 Task: Create a rule when a start date more than 1  days from now is moved in a card by anyone except me.
Action: Mouse moved to (1388, 114)
Screenshot: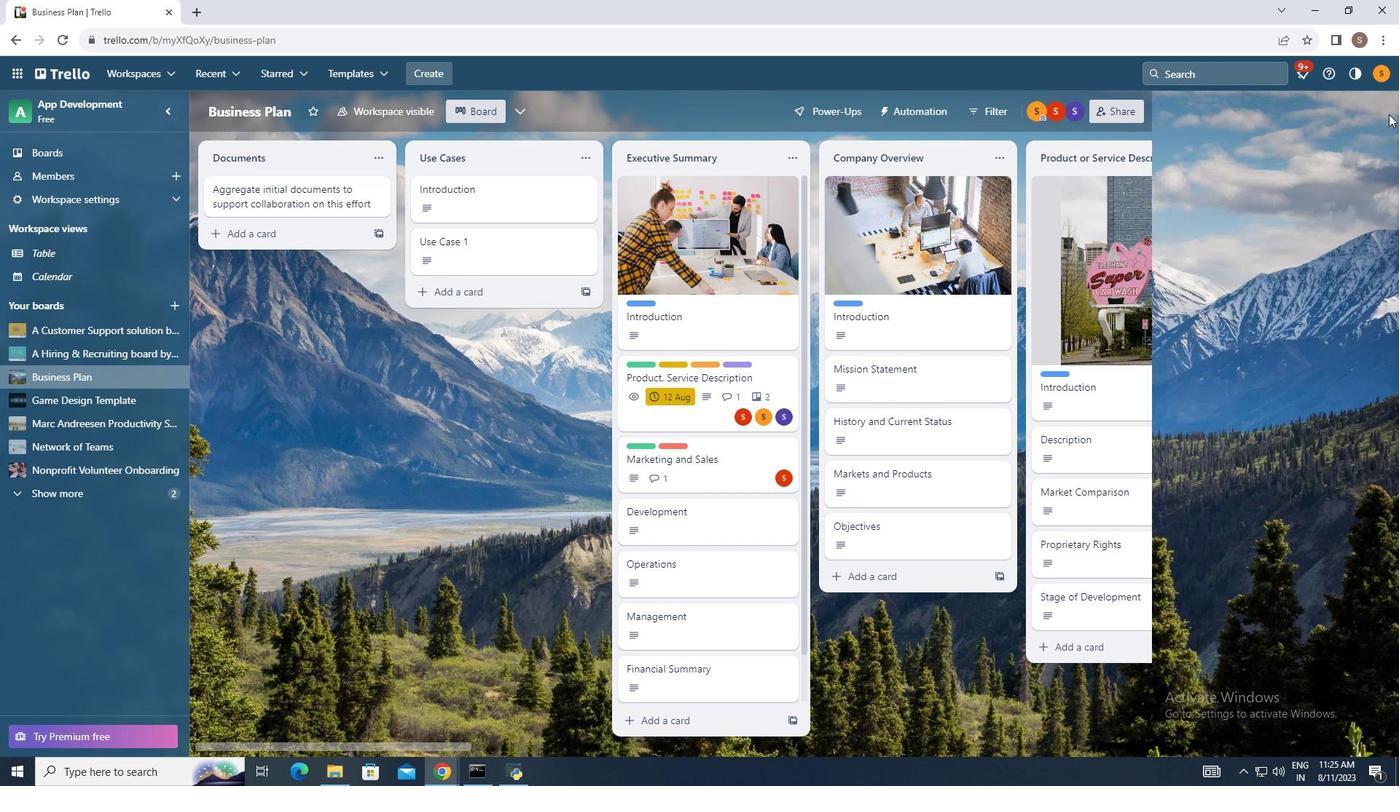 
Action: Mouse pressed left at (1388, 114)
Screenshot: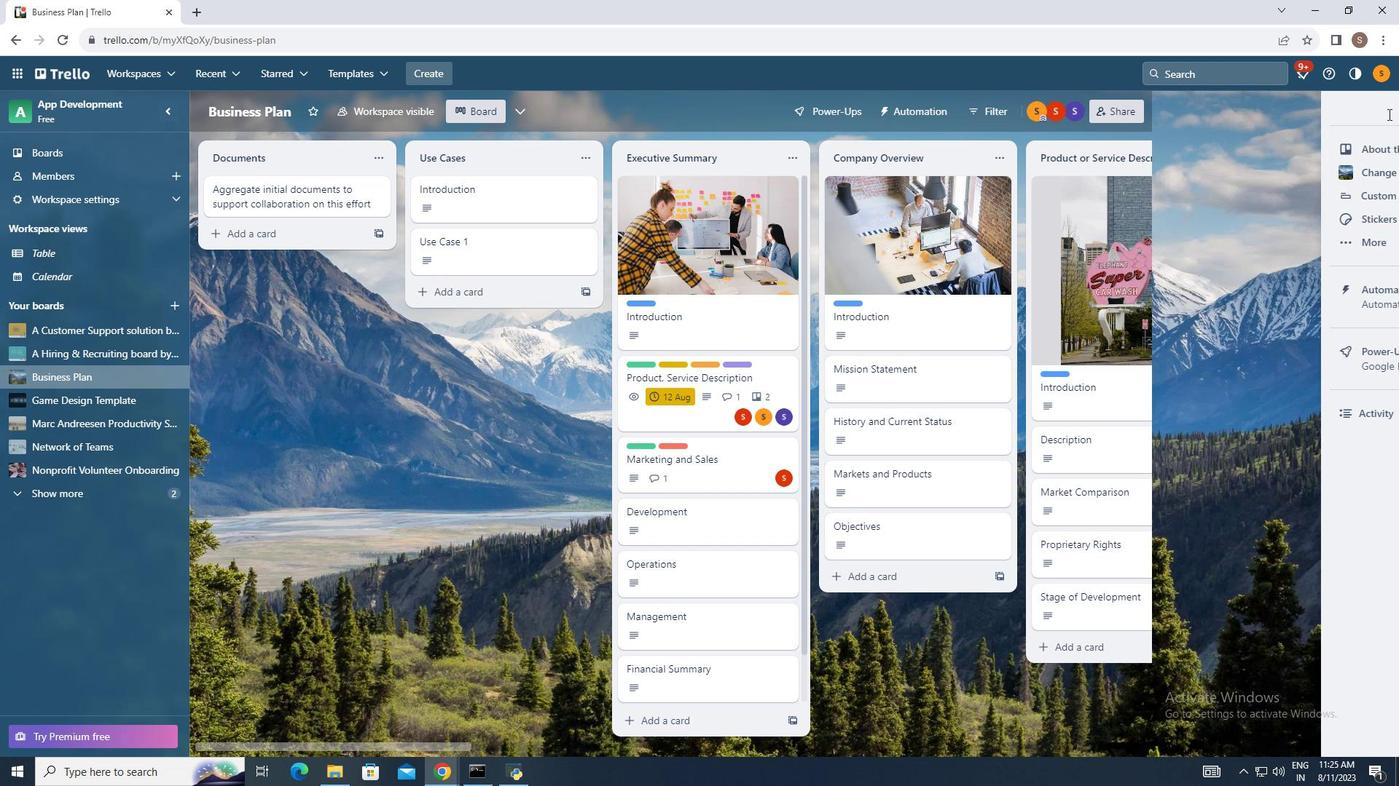 
Action: Mouse moved to (1271, 291)
Screenshot: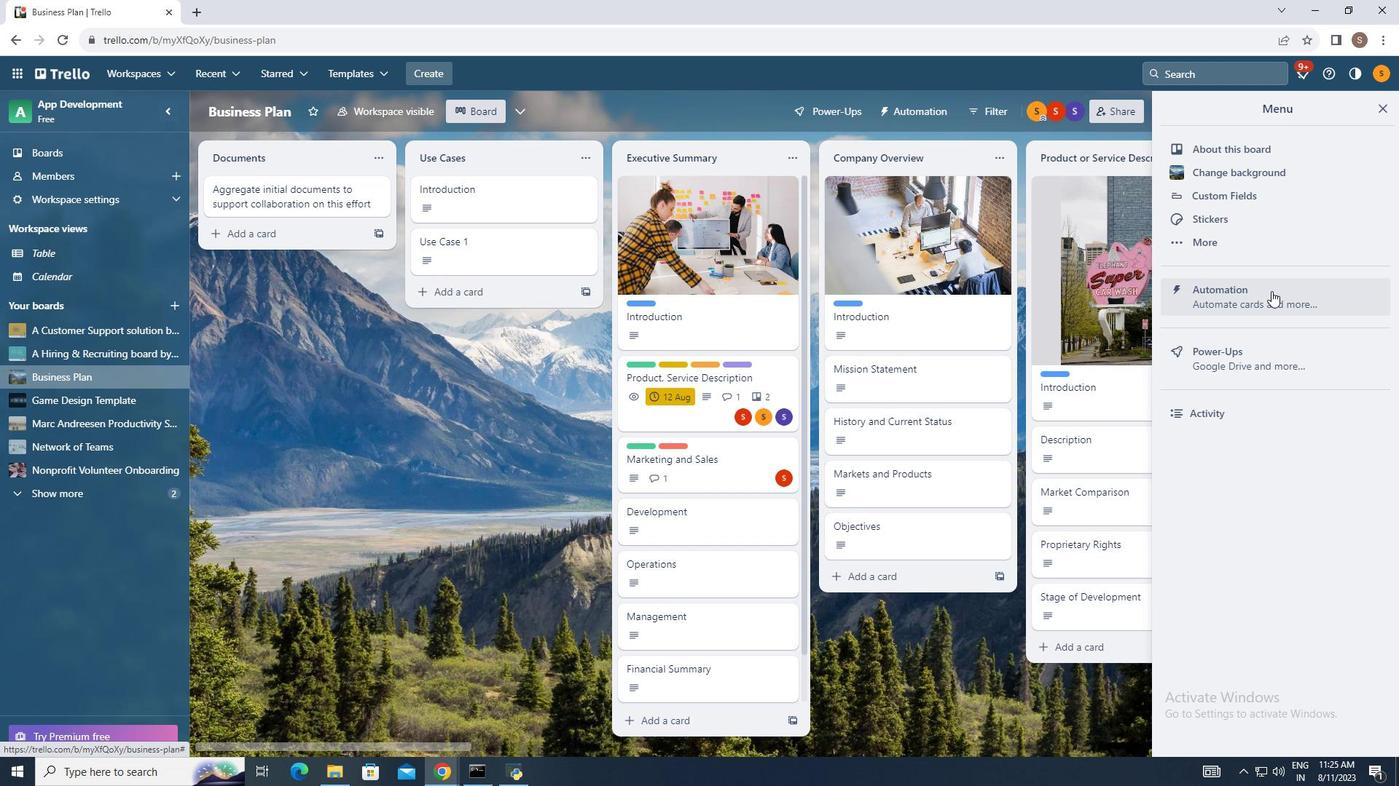 
Action: Mouse pressed left at (1271, 291)
Screenshot: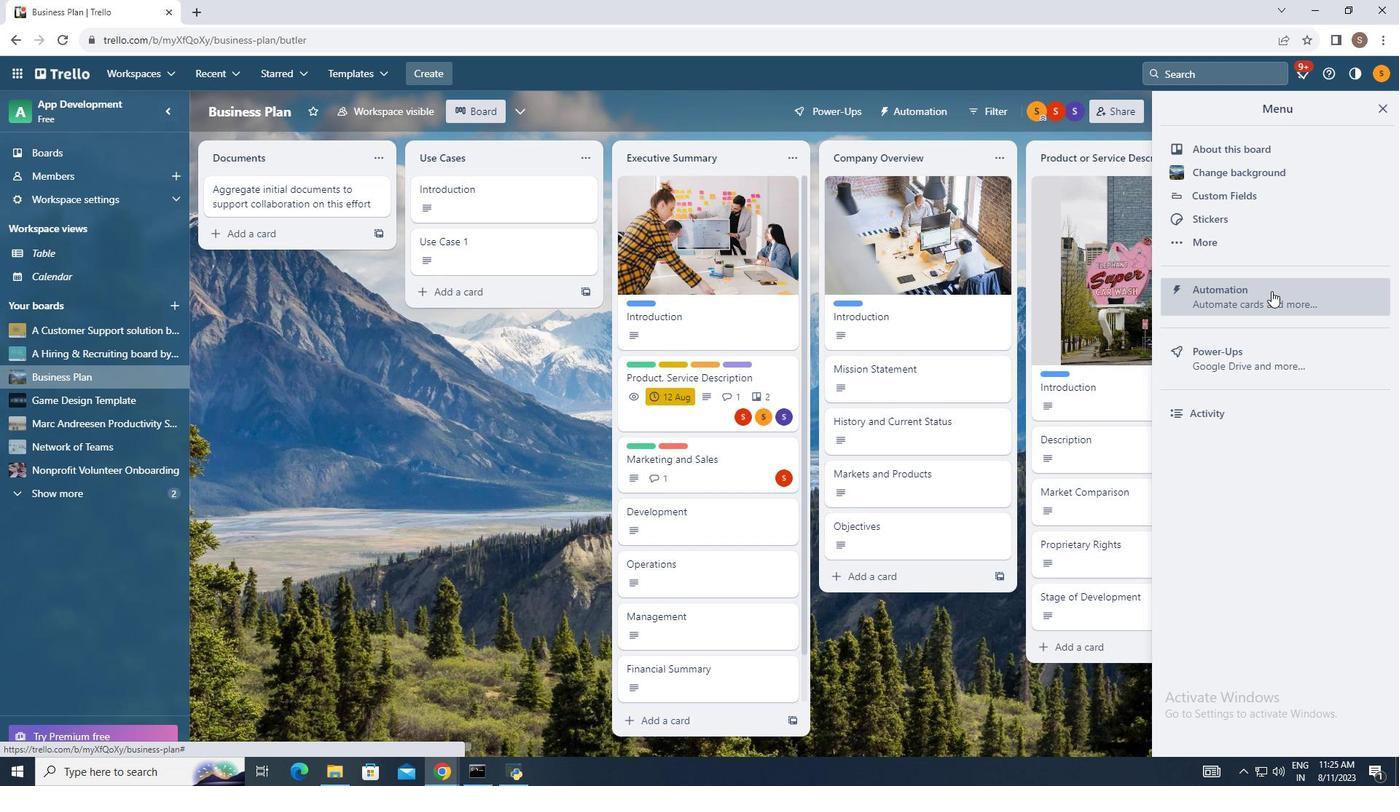 
Action: Mouse moved to (278, 237)
Screenshot: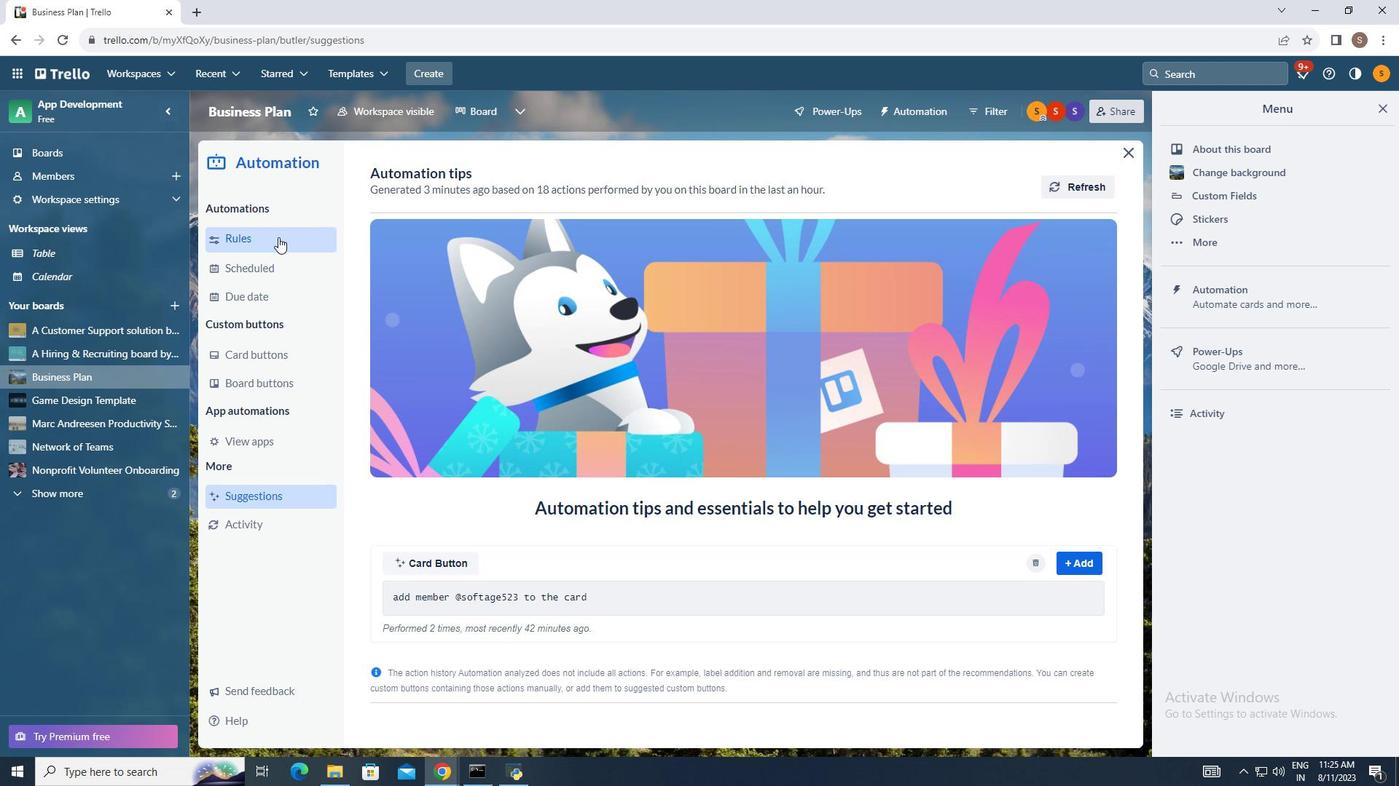 
Action: Mouse pressed left at (278, 237)
Screenshot: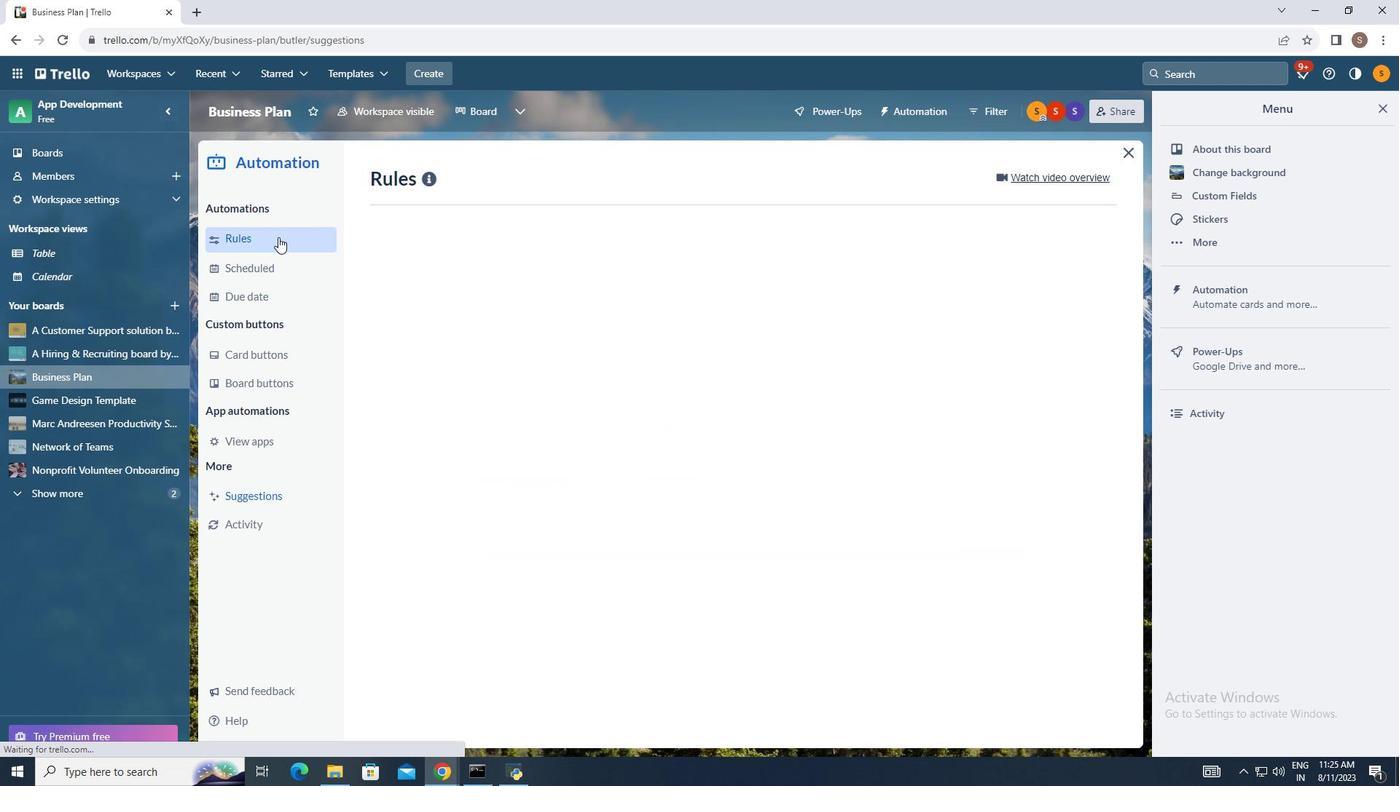 
Action: Mouse moved to (956, 182)
Screenshot: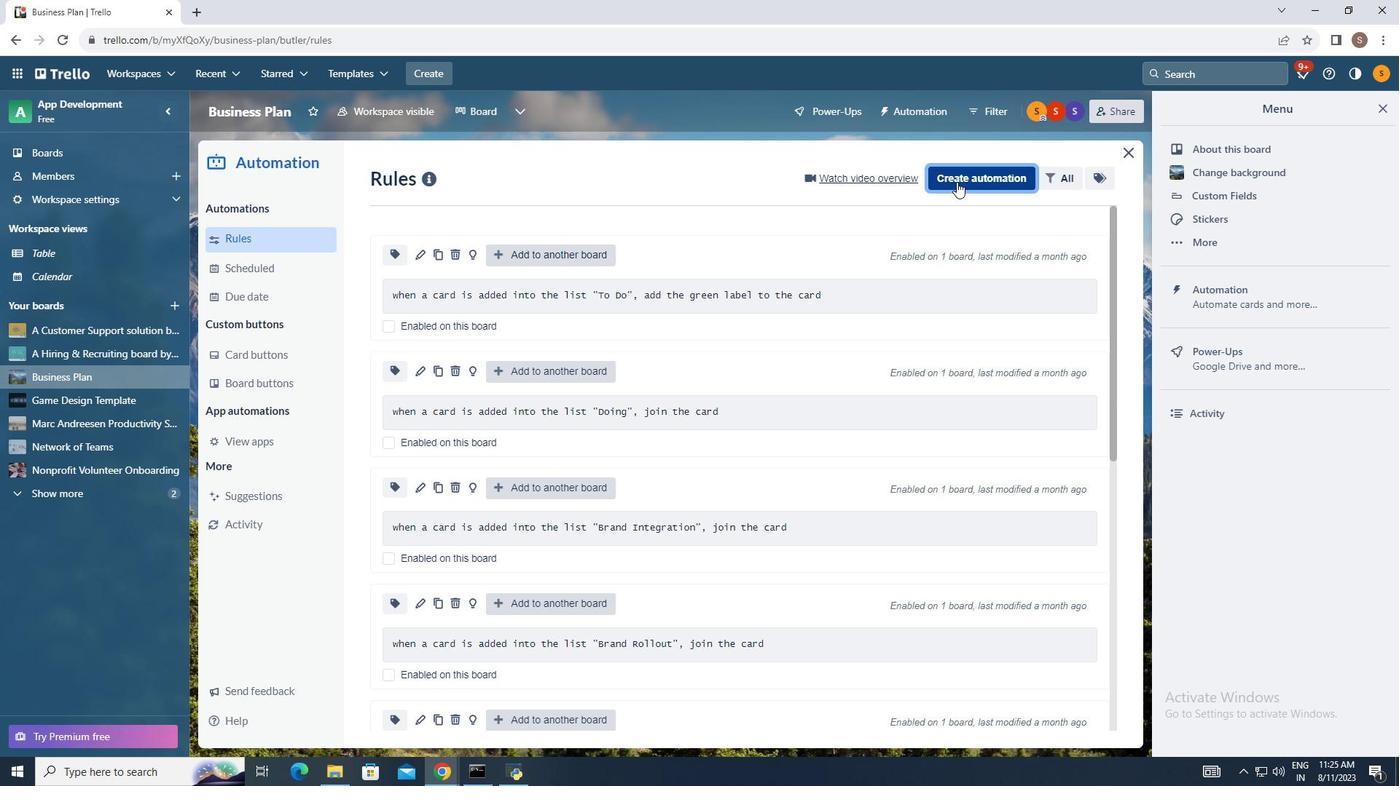 
Action: Mouse pressed left at (956, 182)
Screenshot: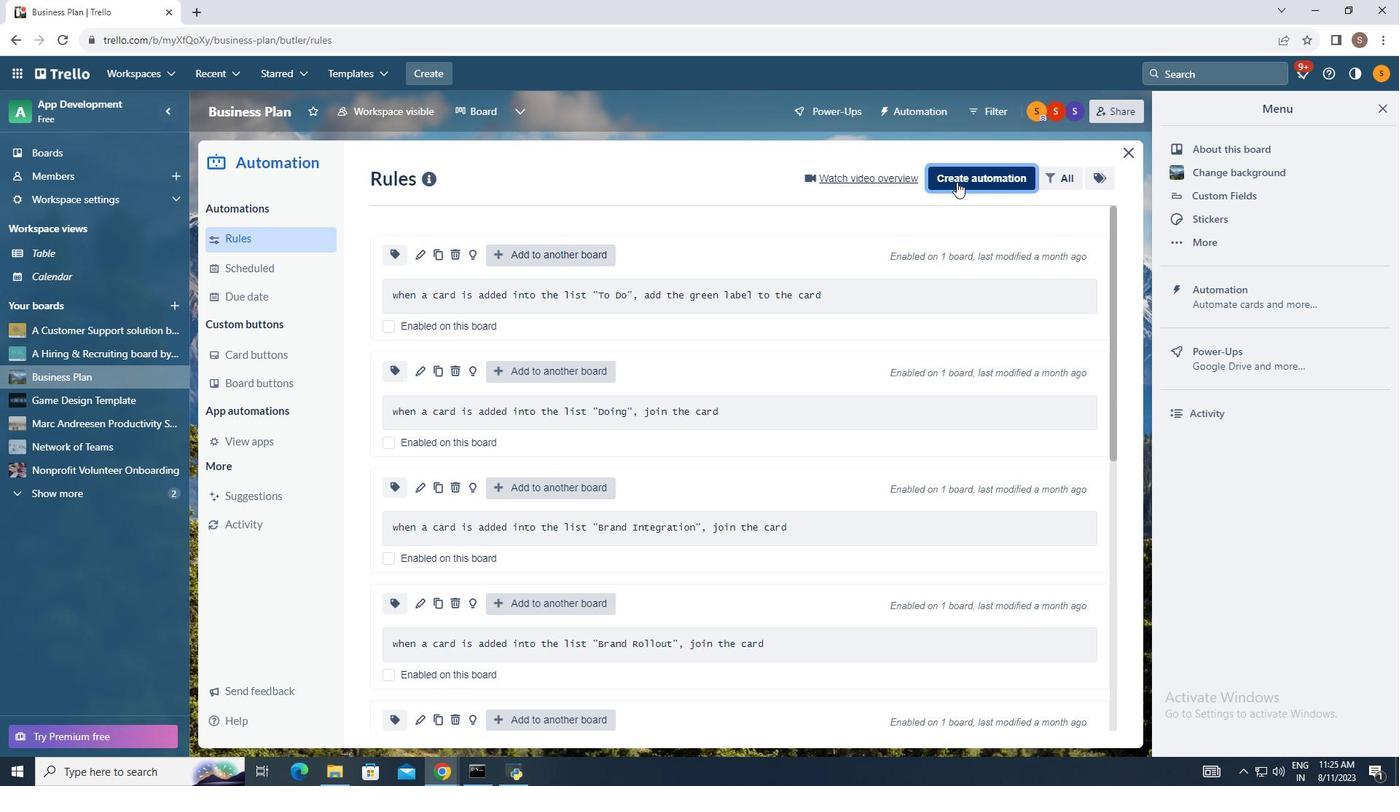 
Action: Mouse moved to (707, 321)
Screenshot: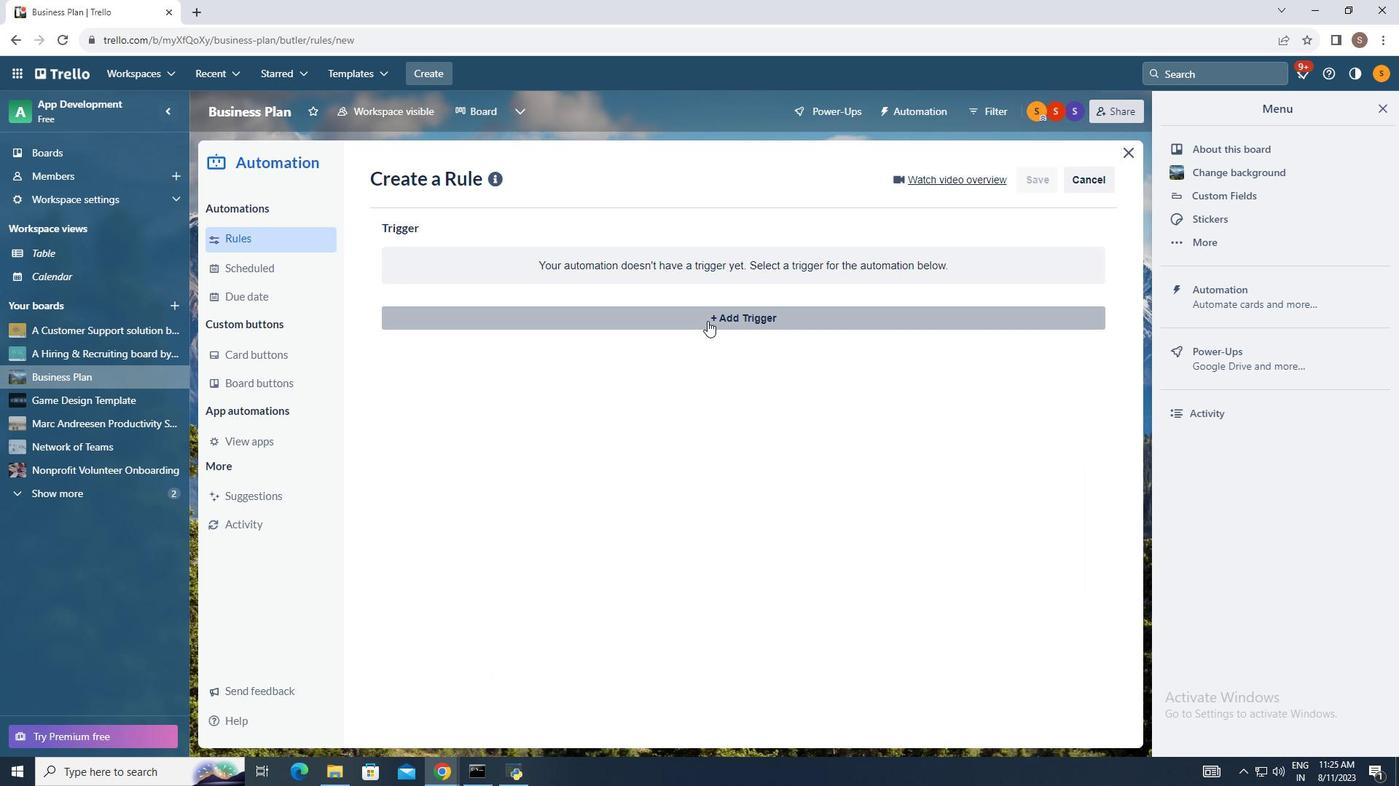 
Action: Mouse pressed left at (707, 321)
Screenshot: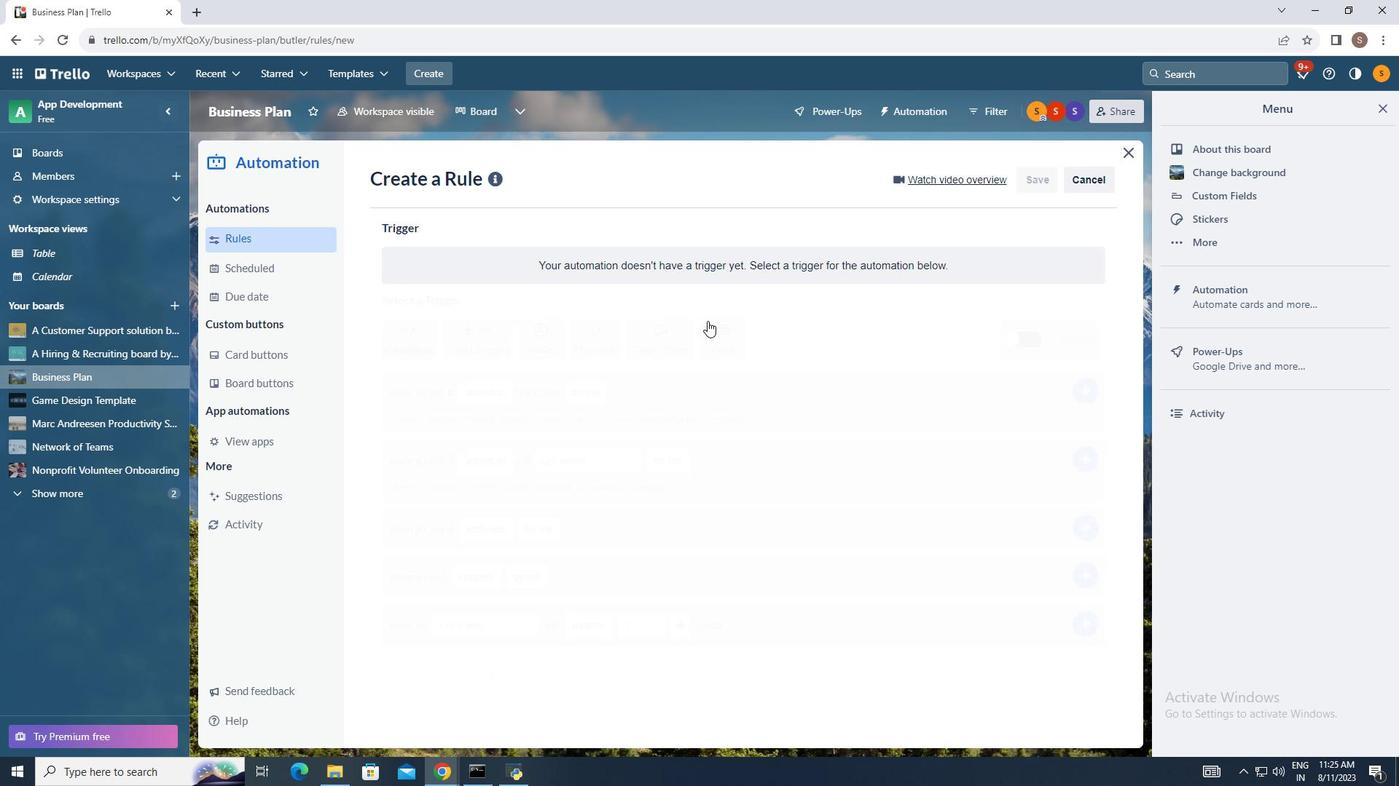 
Action: Mouse moved to (542, 370)
Screenshot: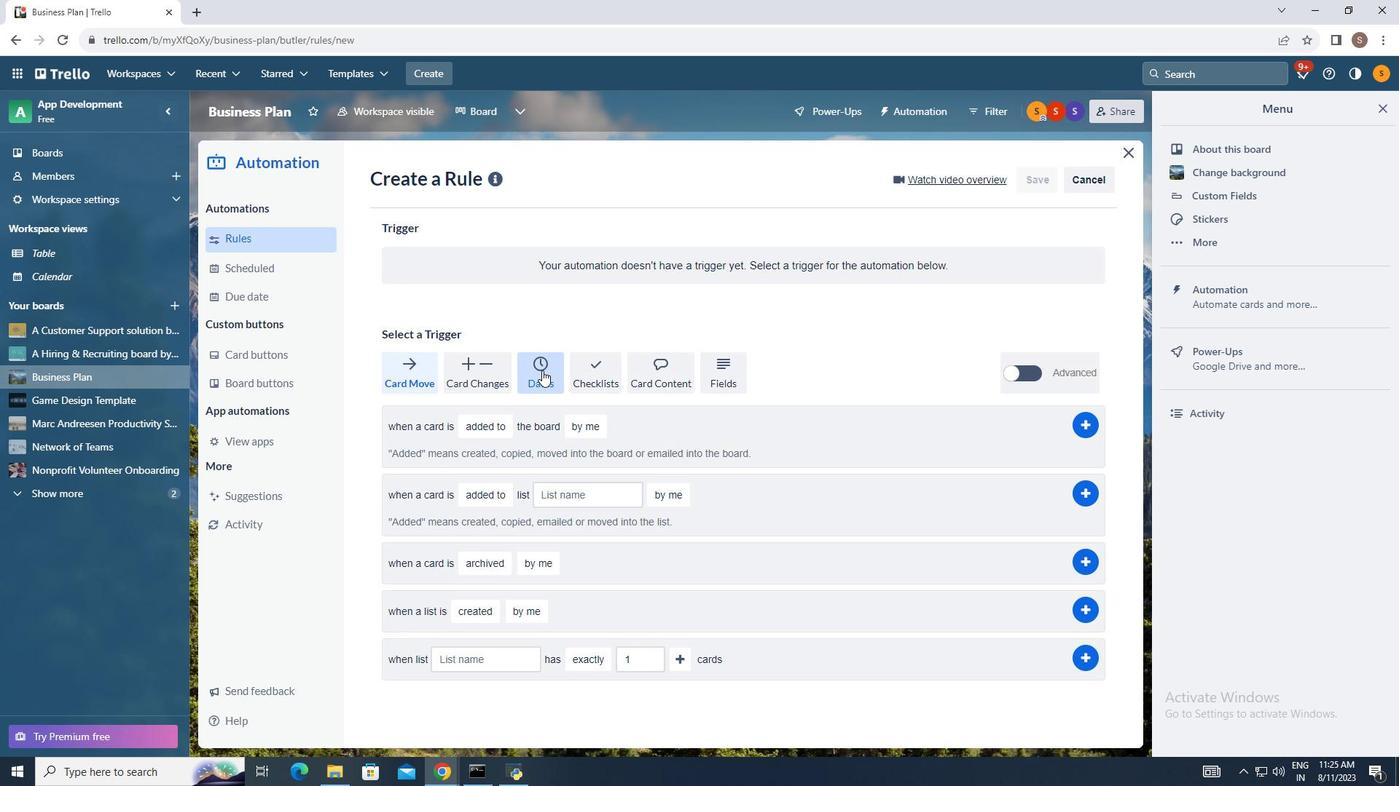 
Action: Mouse pressed left at (542, 370)
Screenshot: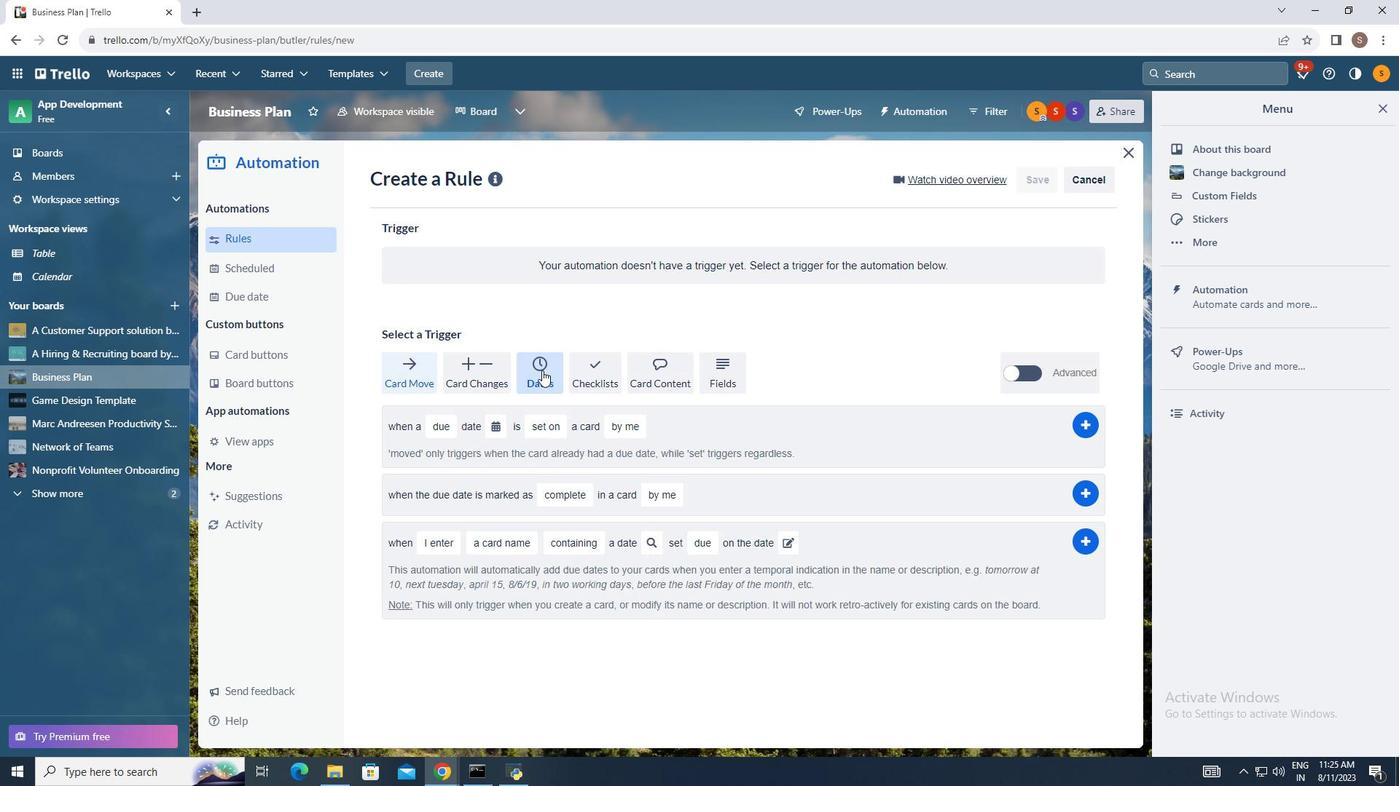 
Action: Mouse moved to (438, 416)
Screenshot: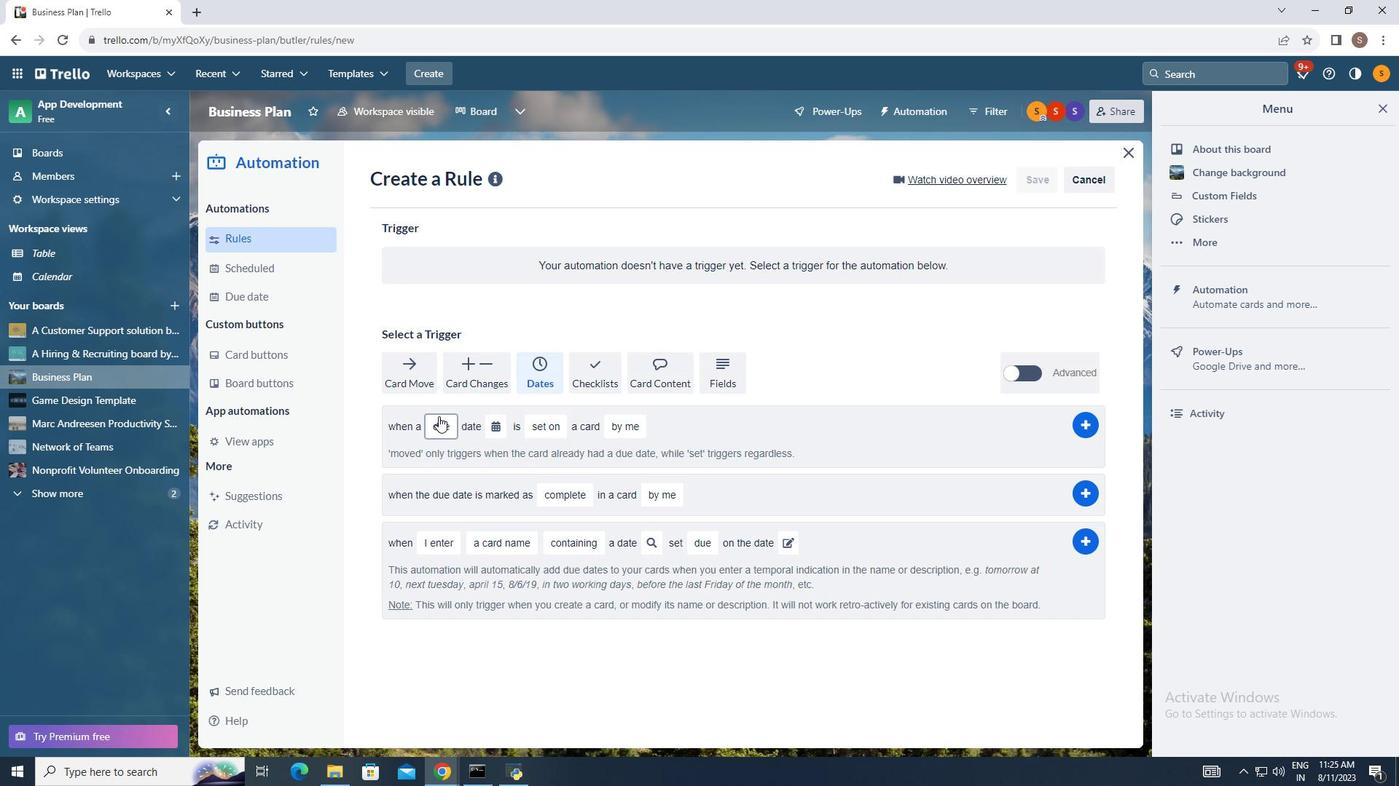 
Action: Mouse pressed left at (438, 416)
Screenshot: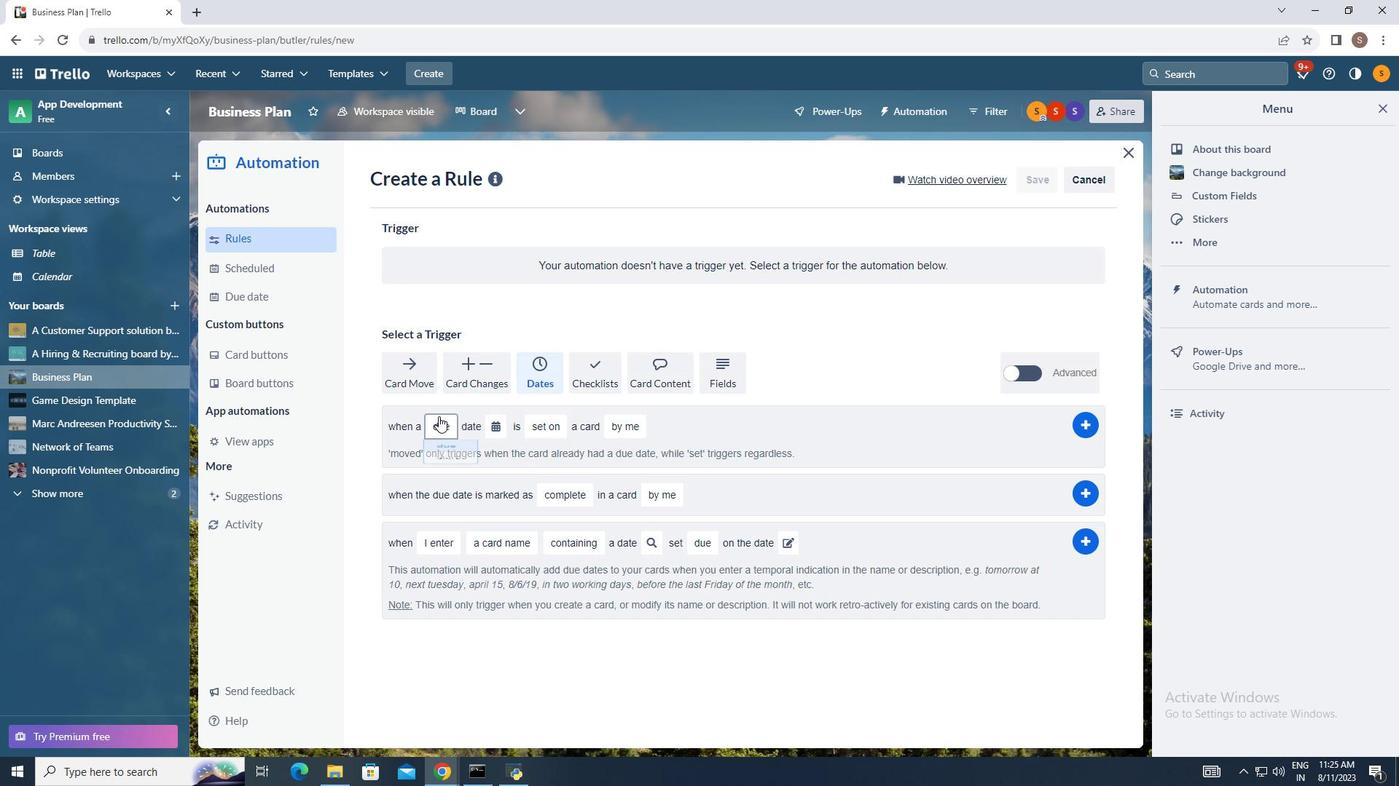
Action: Mouse moved to (450, 483)
Screenshot: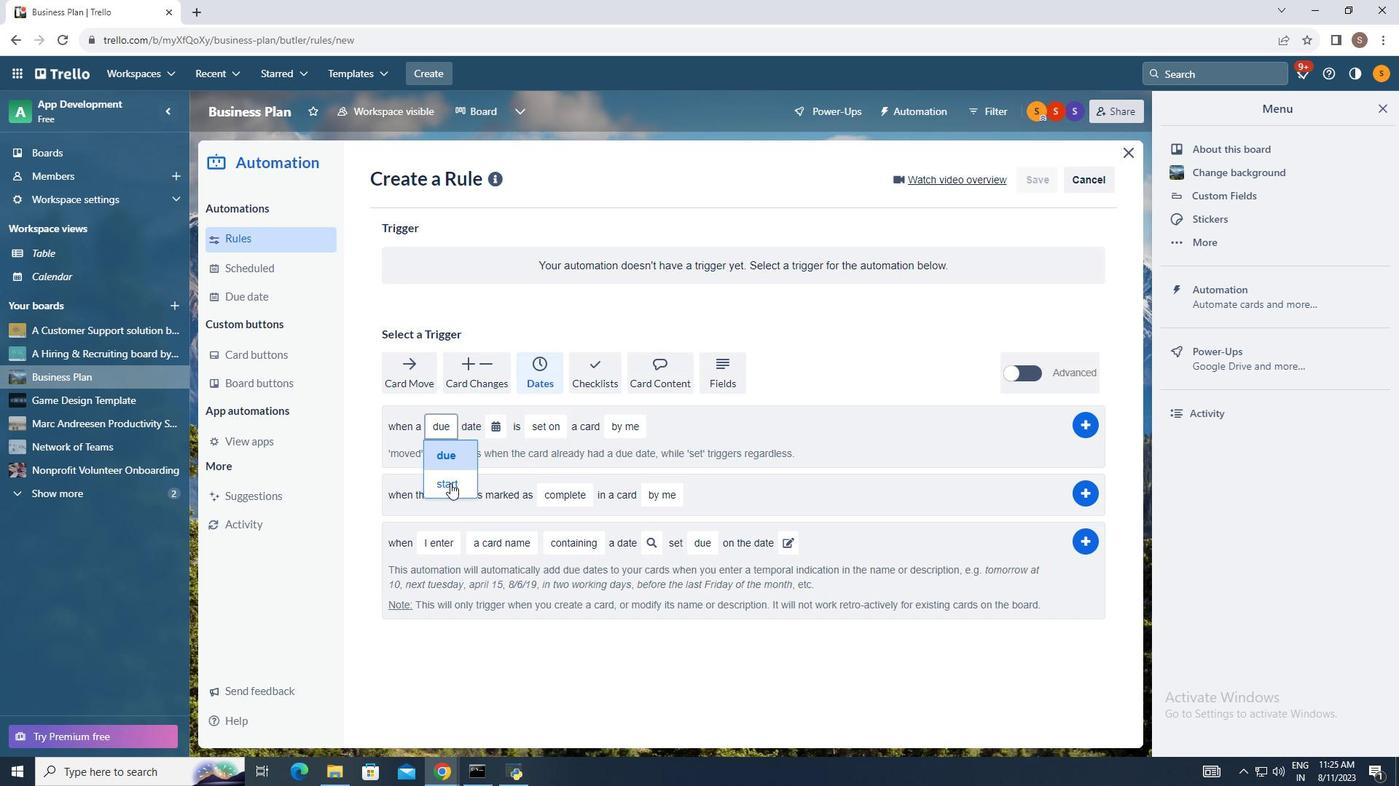 
Action: Mouse pressed left at (450, 483)
Screenshot: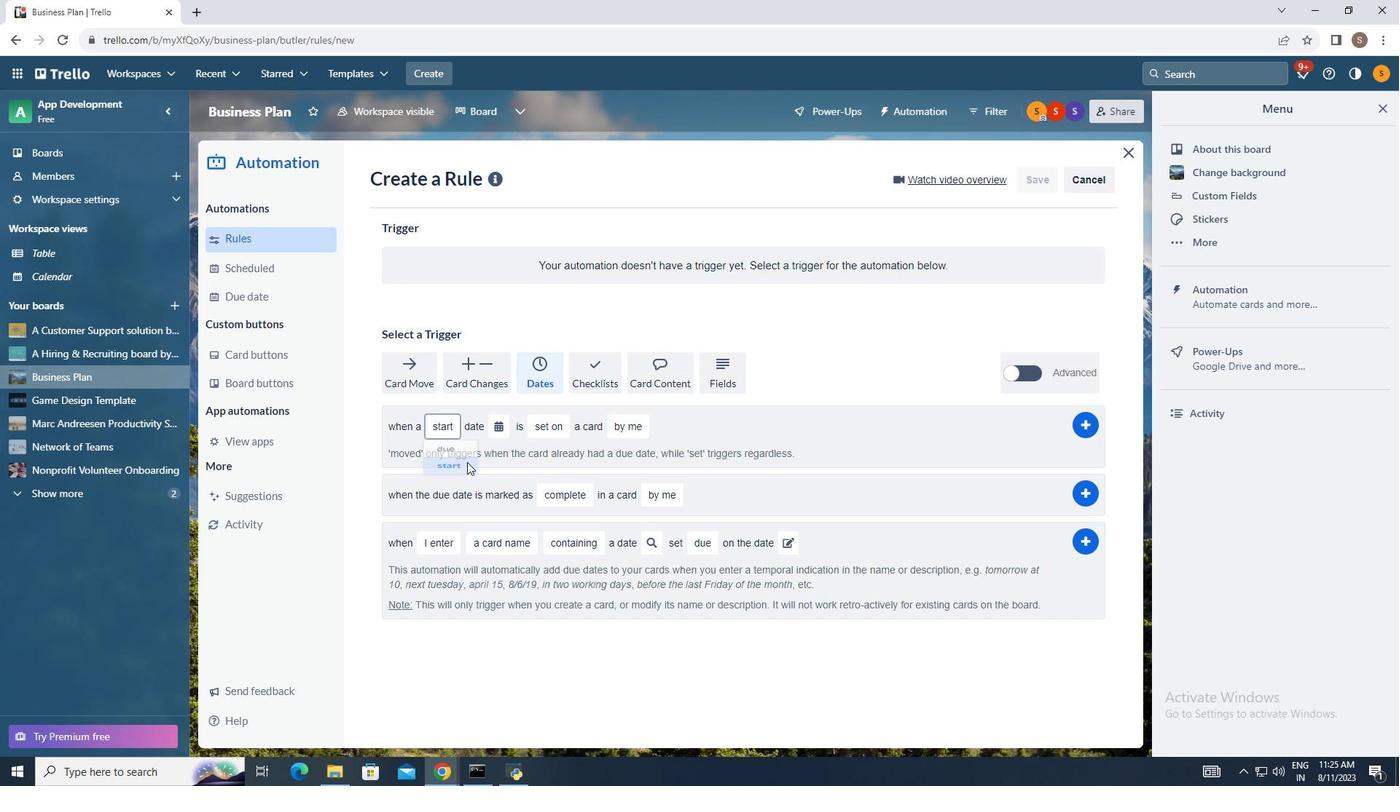 
Action: Mouse moved to (502, 431)
Screenshot: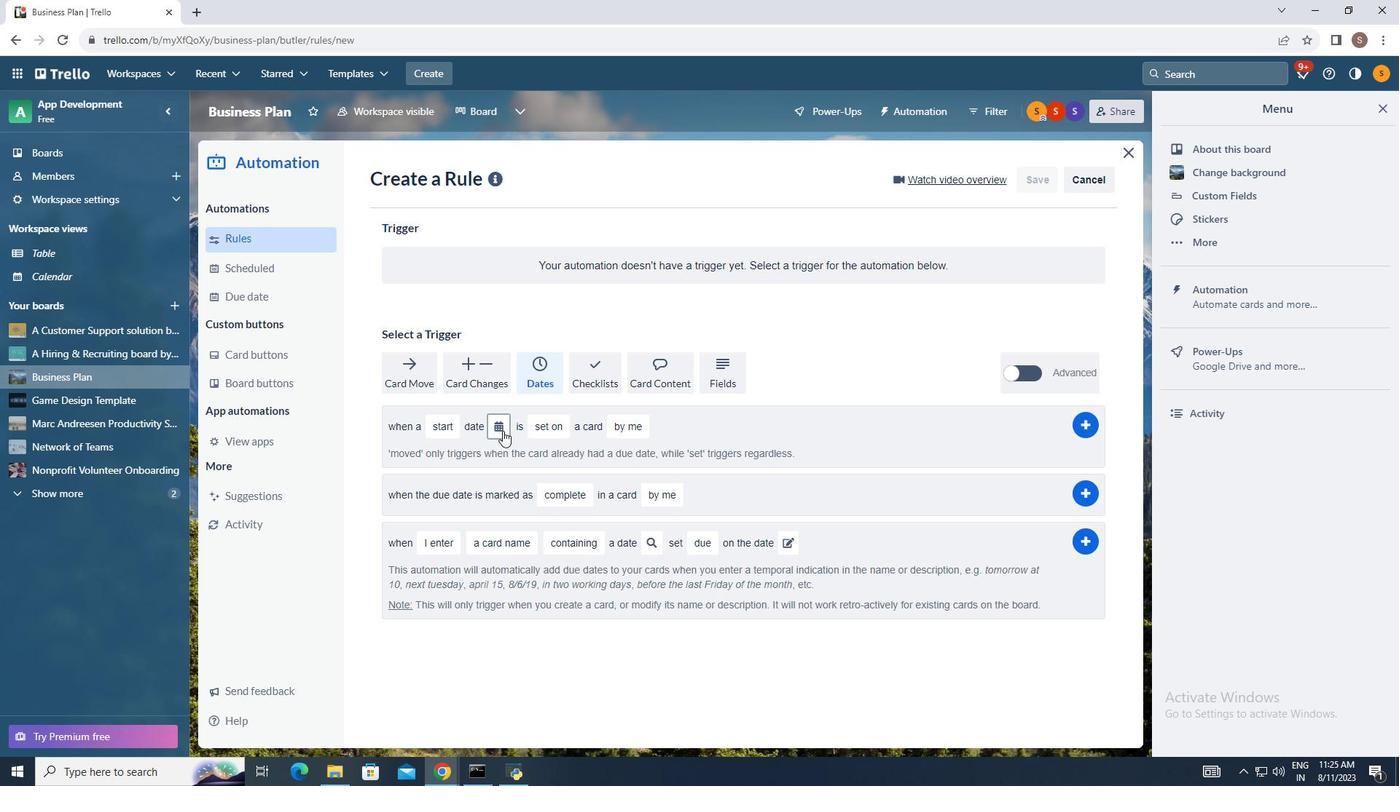 
Action: Mouse pressed left at (502, 431)
Screenshot: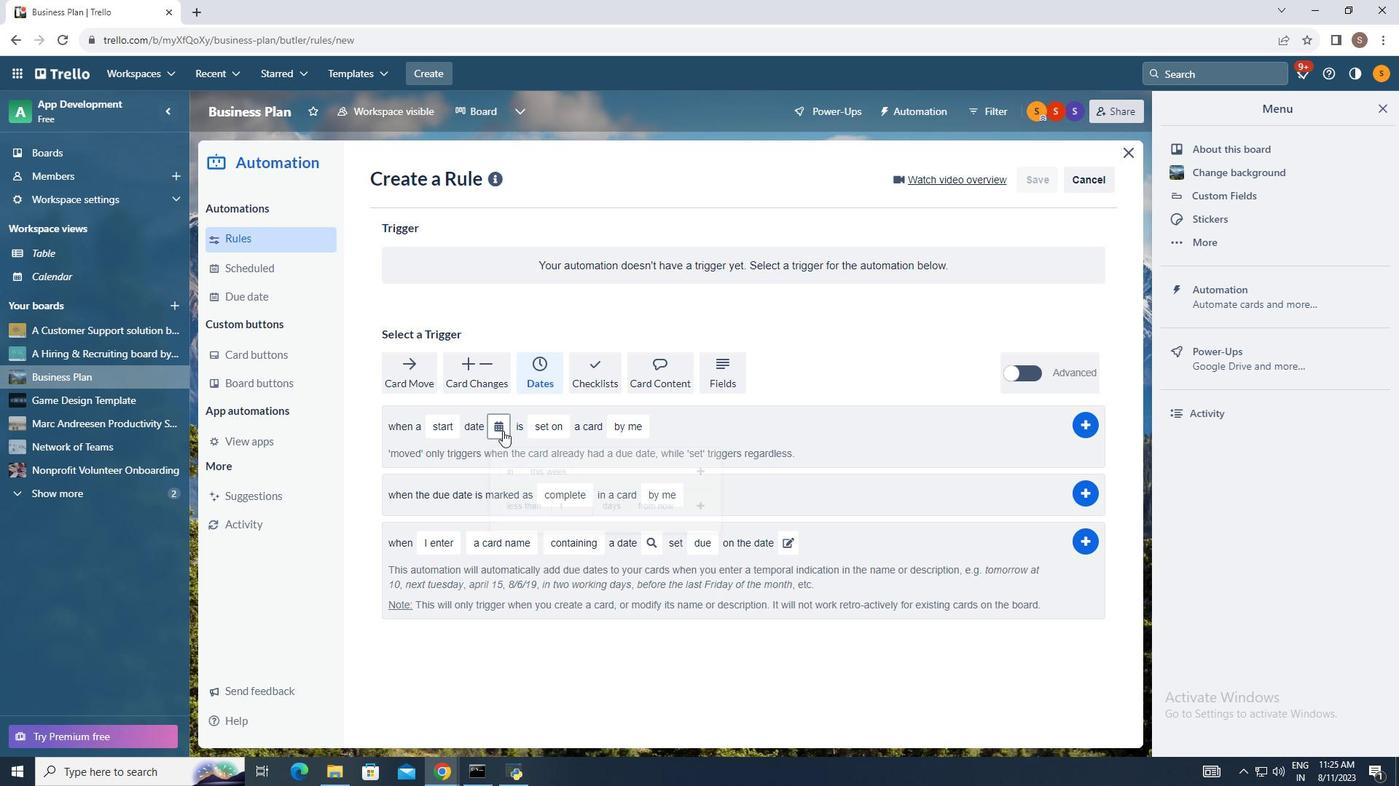 
Action: Mouse moved to (521, 510)
Screenshot: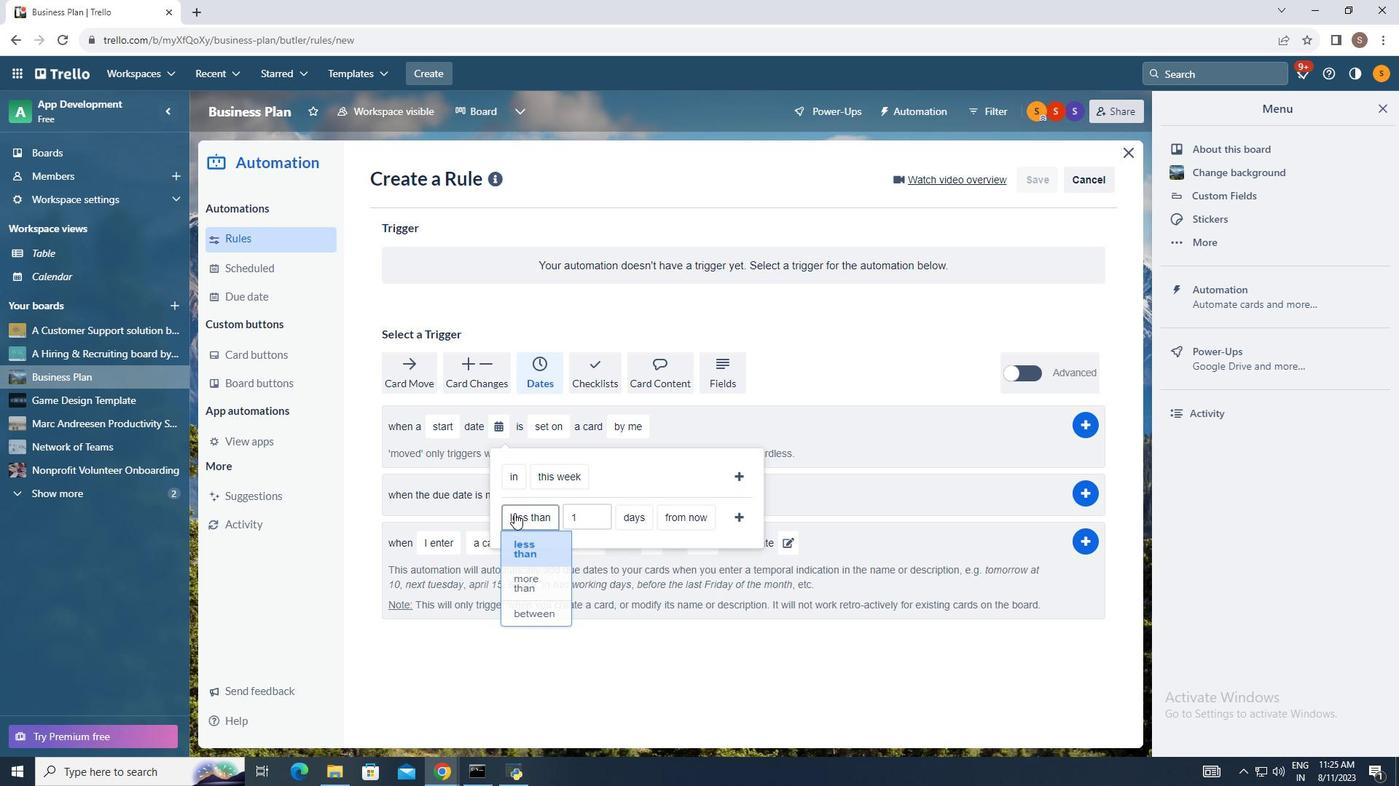 
Action: Mouse pressed left at (521, 510)
Screenshot: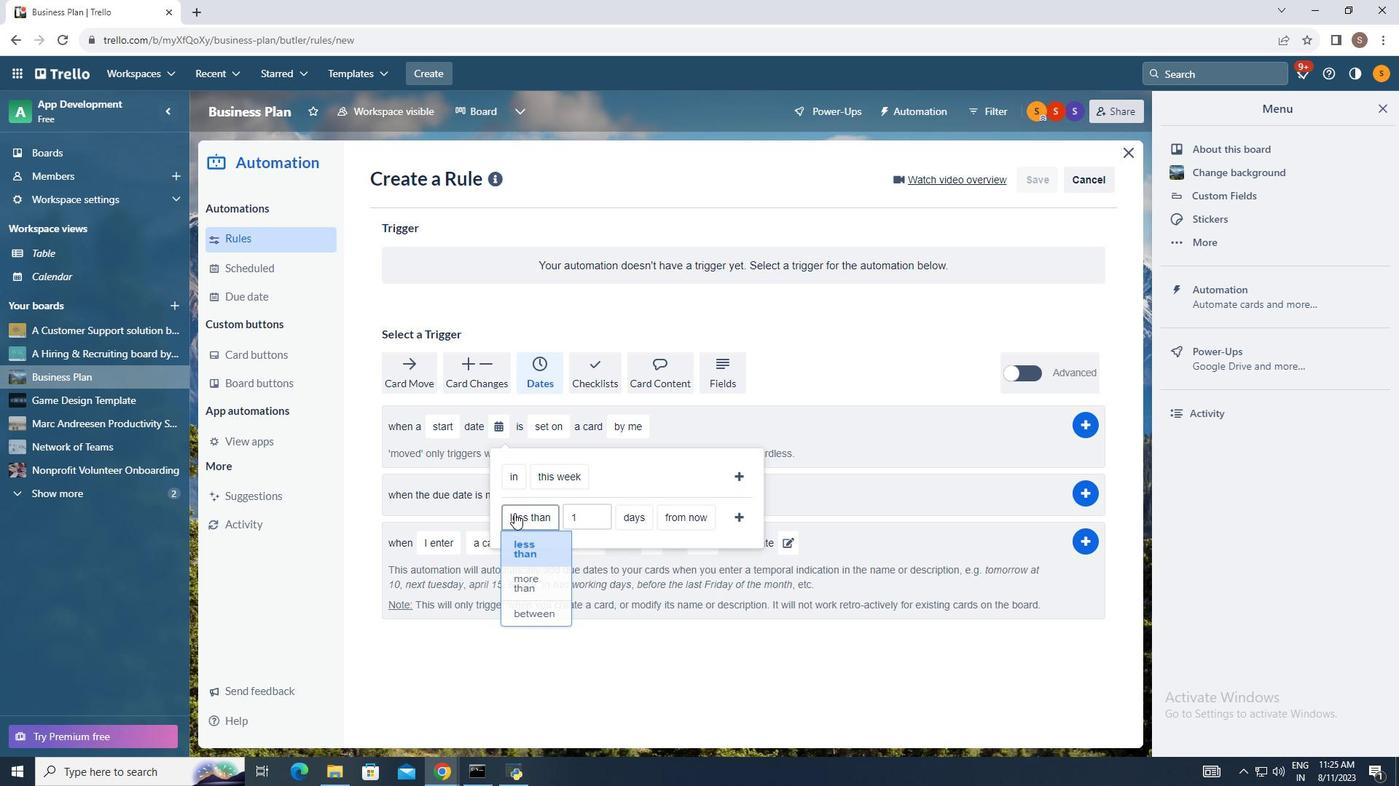 
Action: Mouse moved to (536, 589)
Screenshot: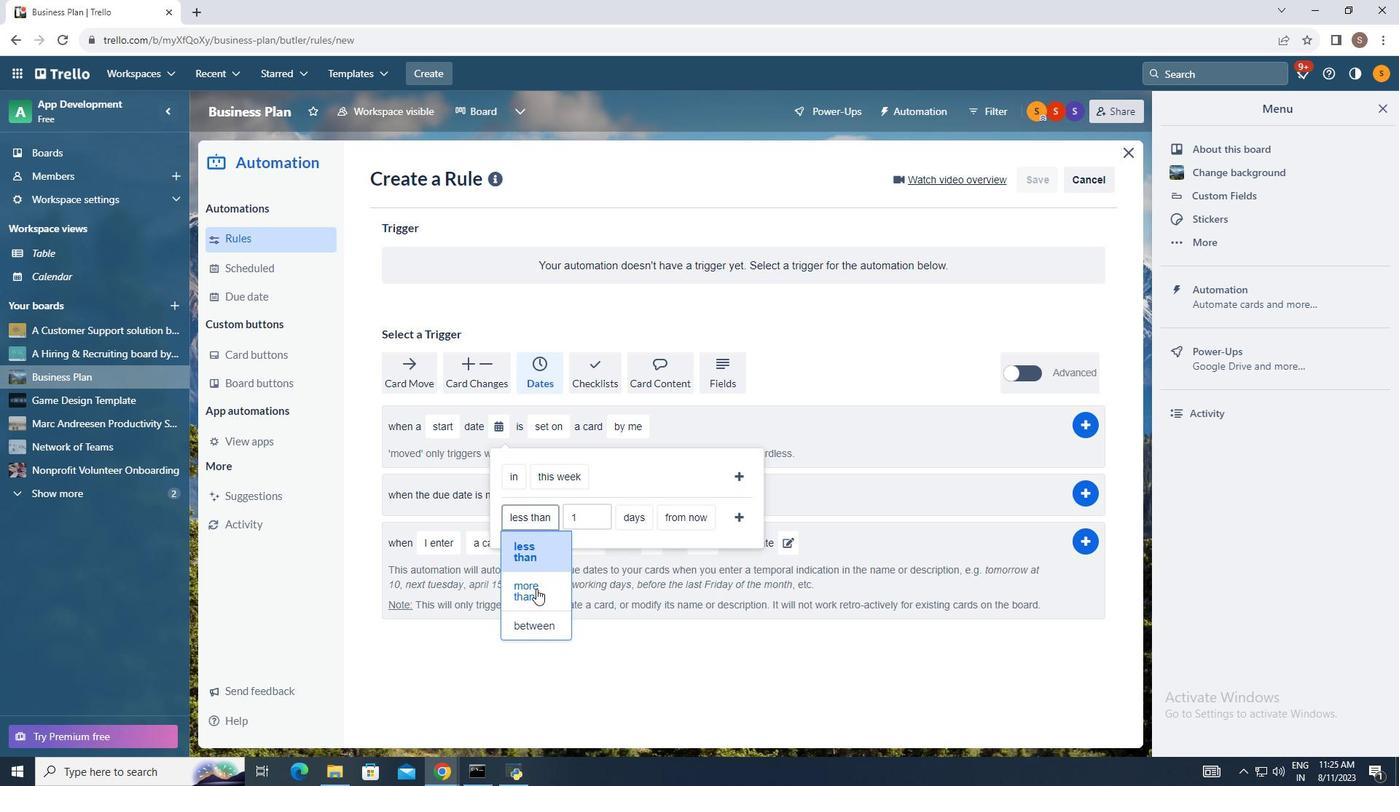 
Action: Mouse pressed left at (536, 589)
Screenshot: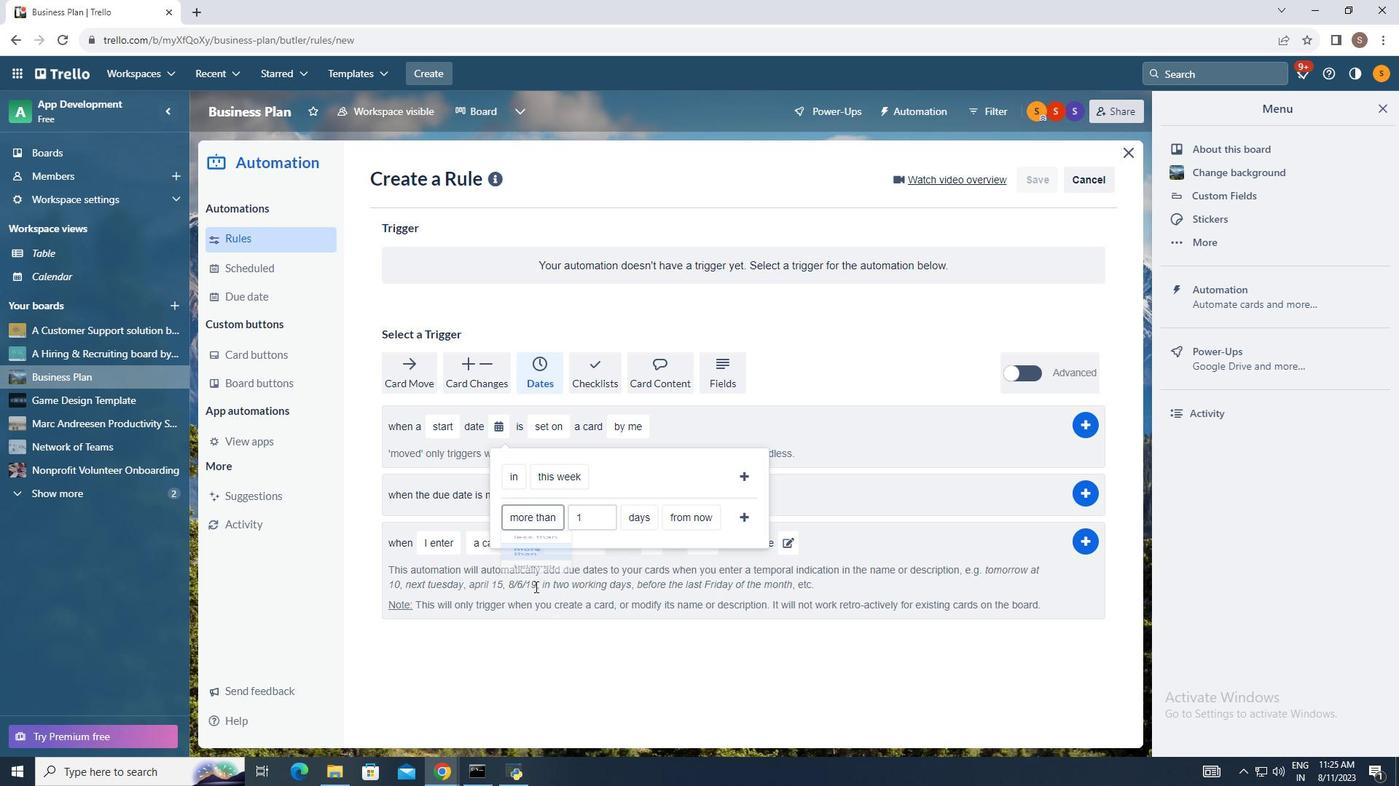 
Action: Mouse moved to (637, 515)
Screenshot: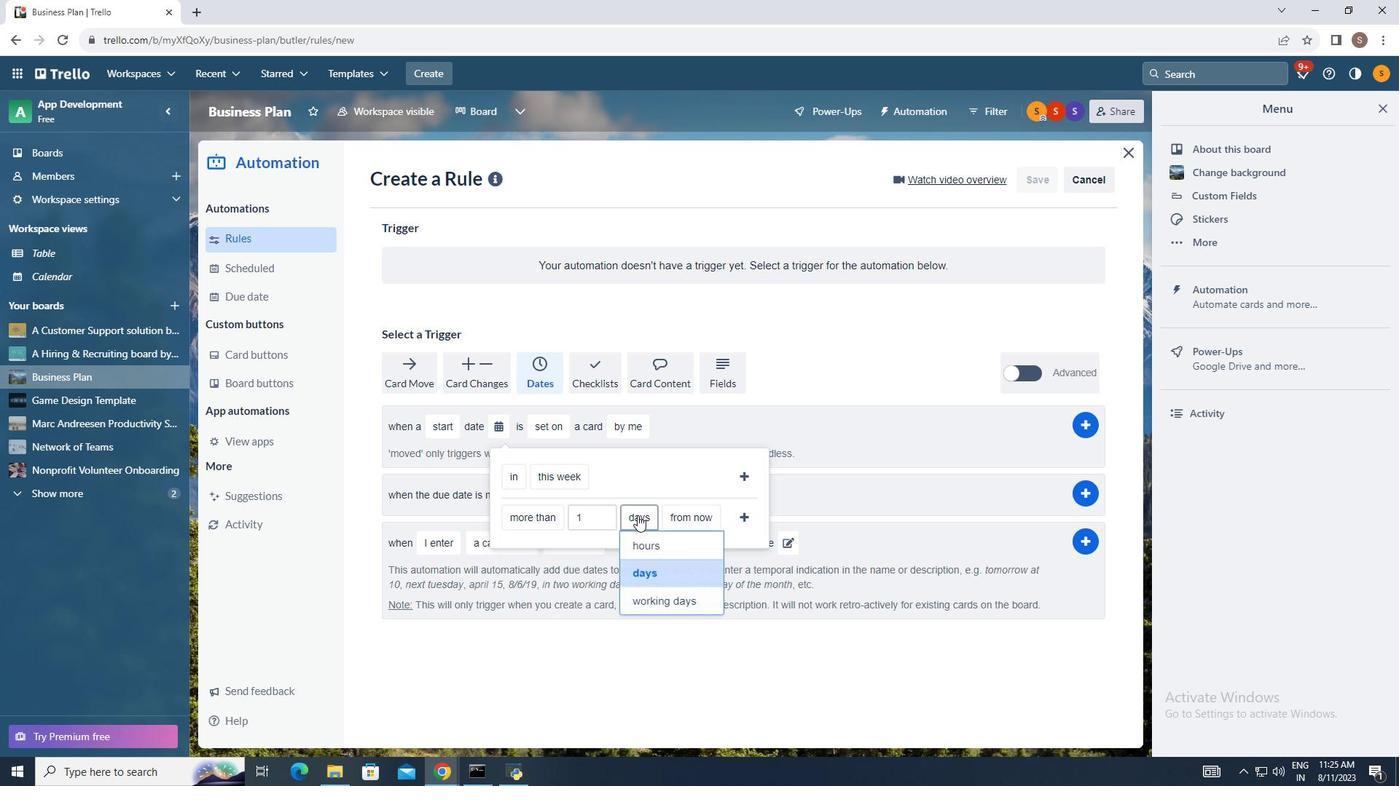 
Action: Mouse pressed left at (637, 515)
Screenshot: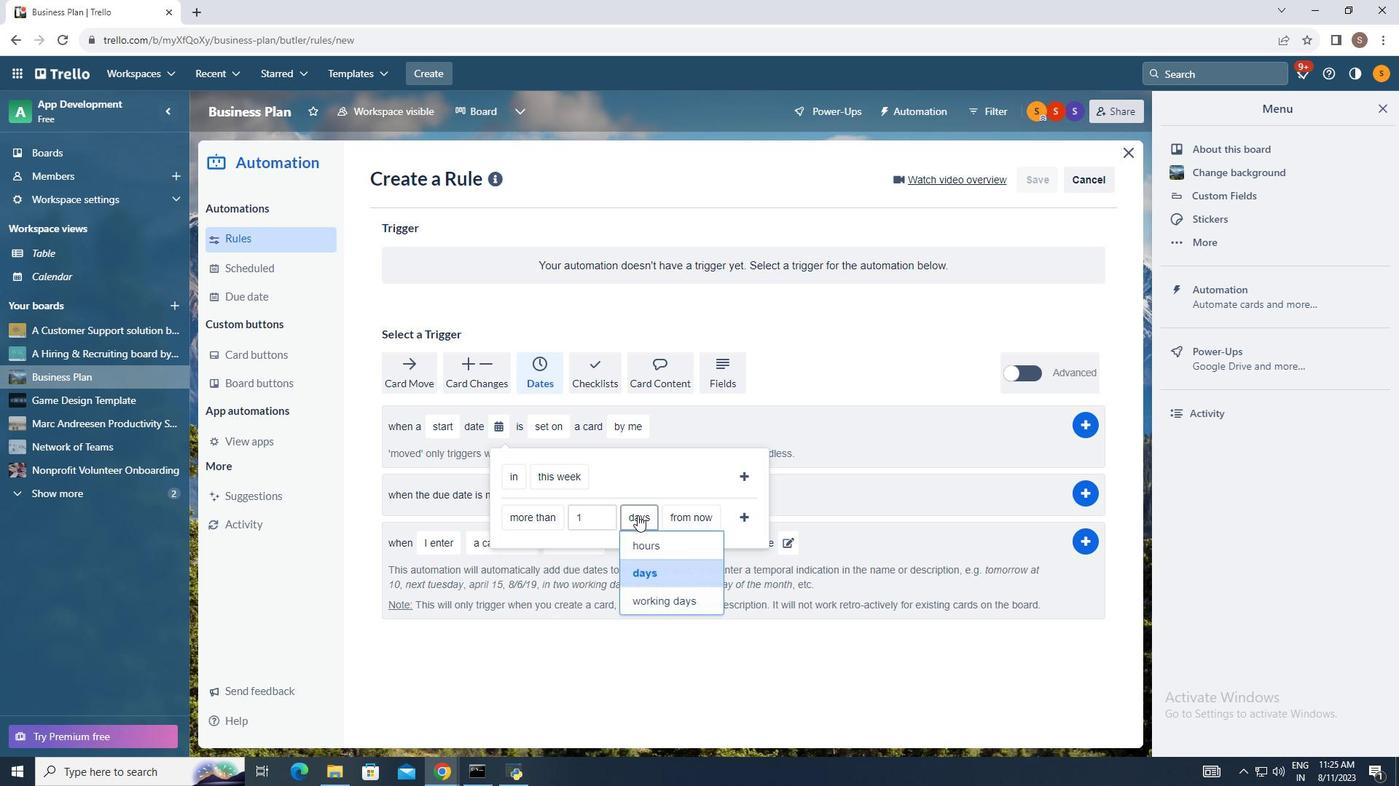 
Action: Mouse moved to (663, 572)
Screenshot: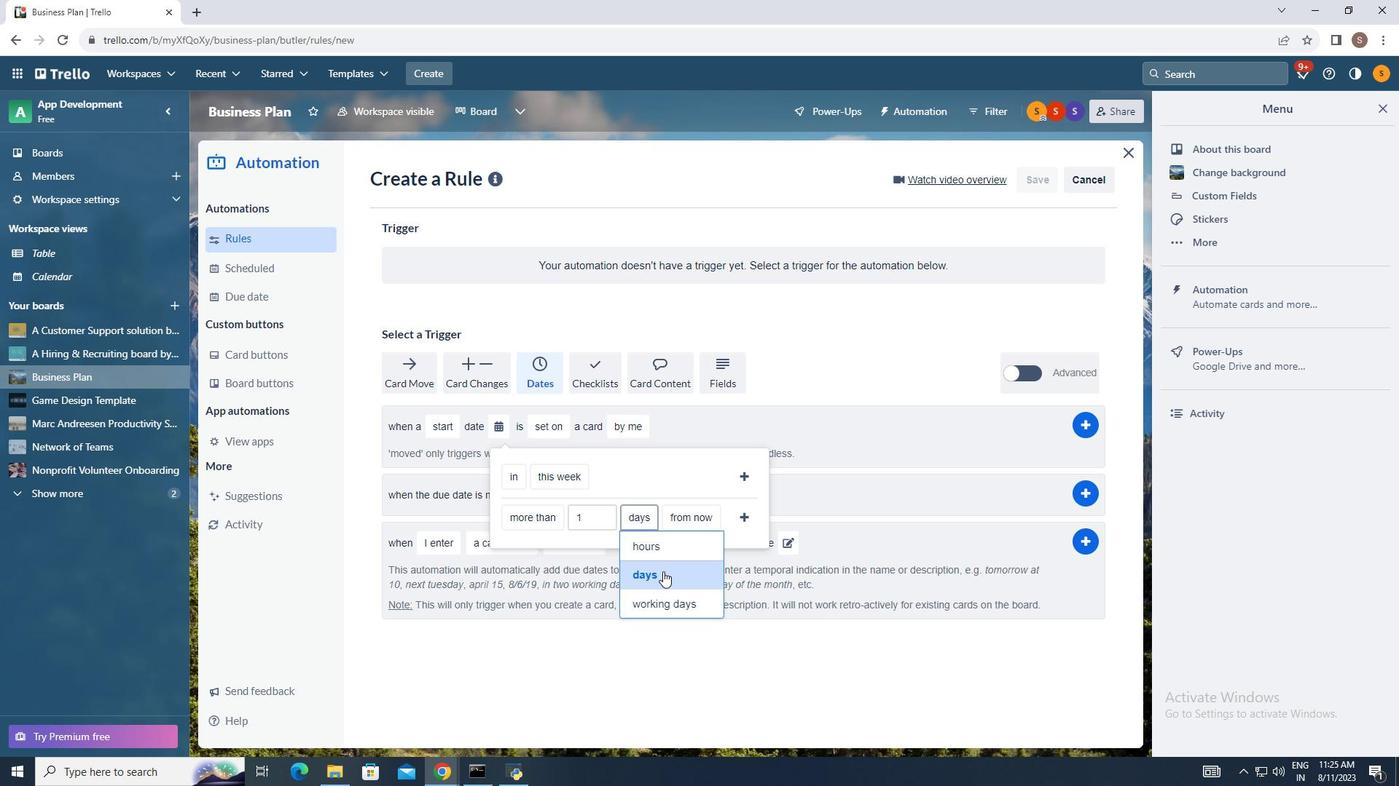 
Action: Mouse pressed left at (663, 572)
Screenshot: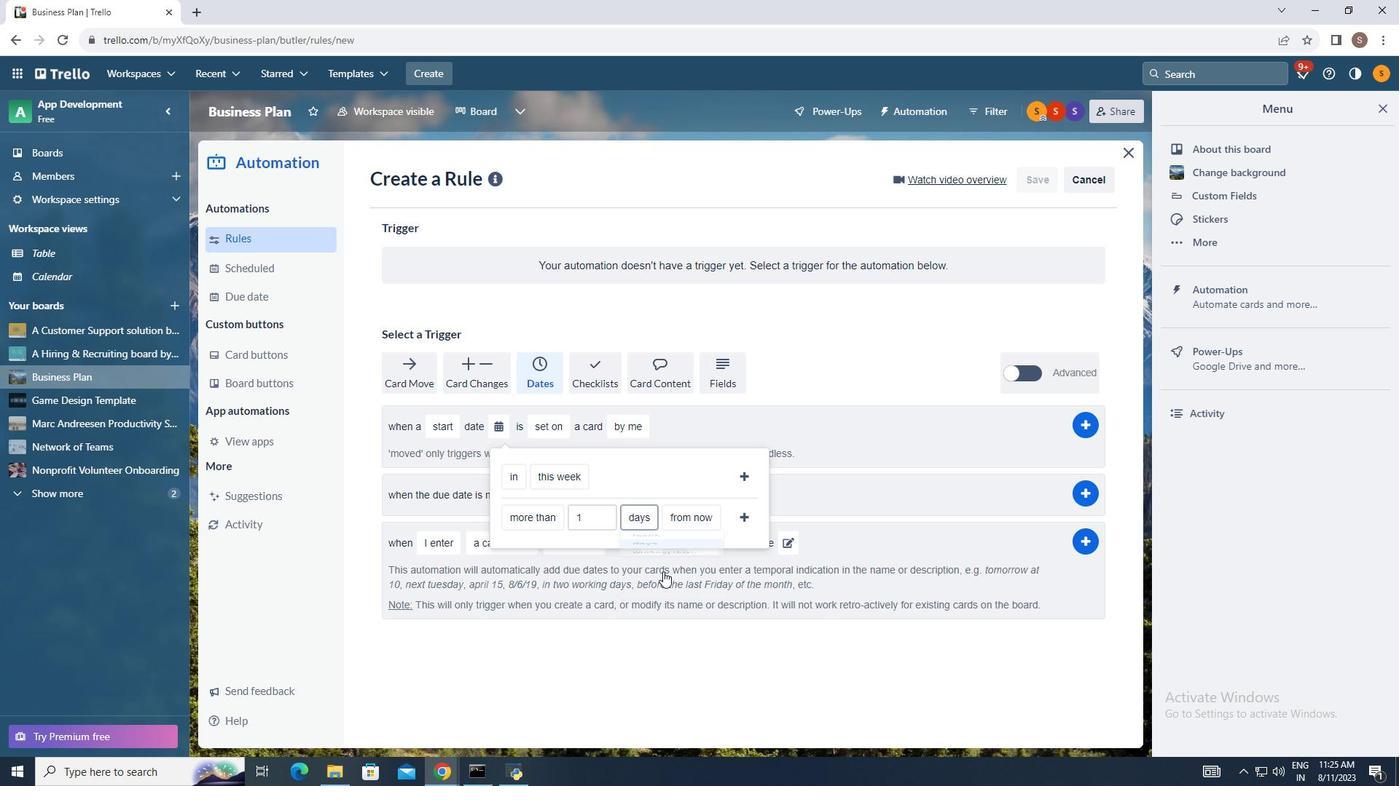 
Action: Mouse moved to (691, 514)
Screenshot: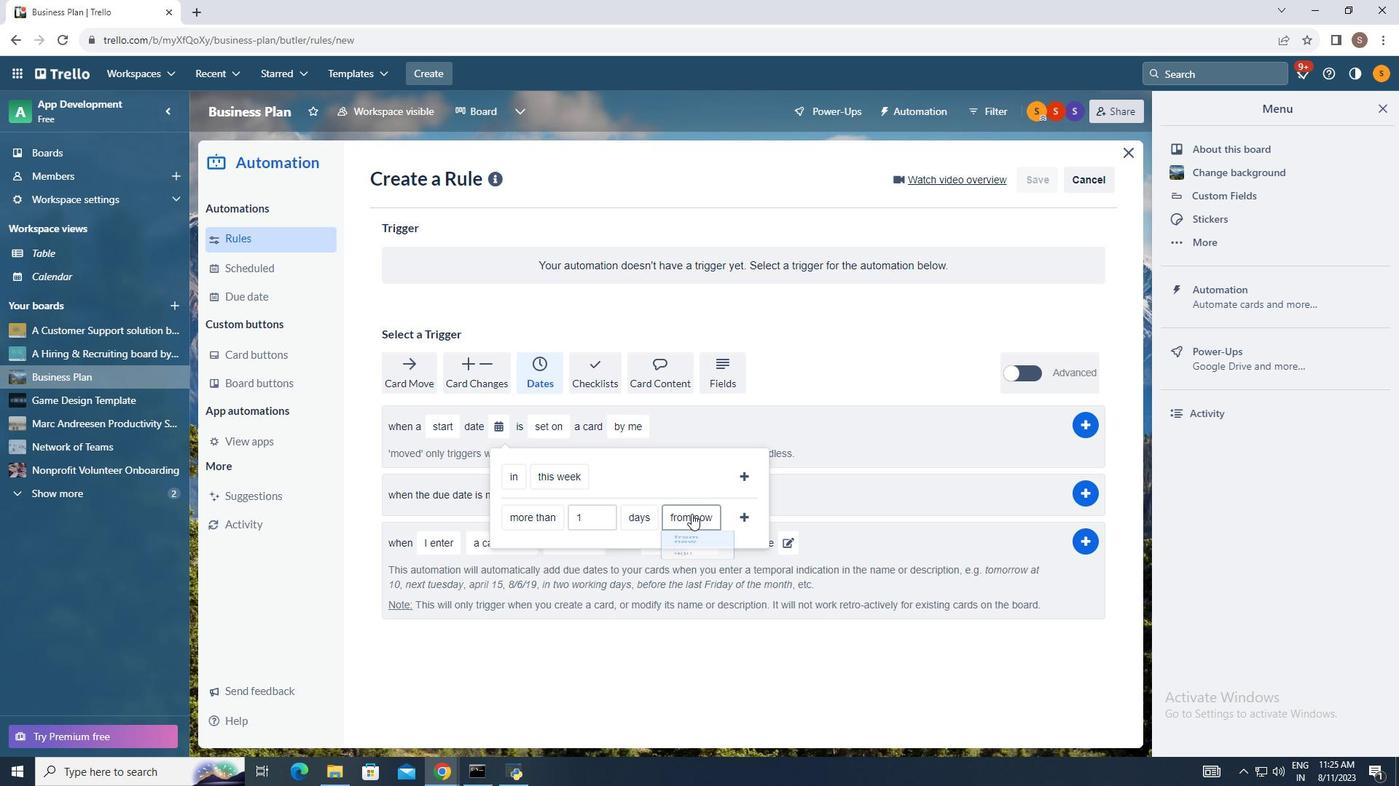 
Action: Mouse pressed left at (691, 514)
Screenshot: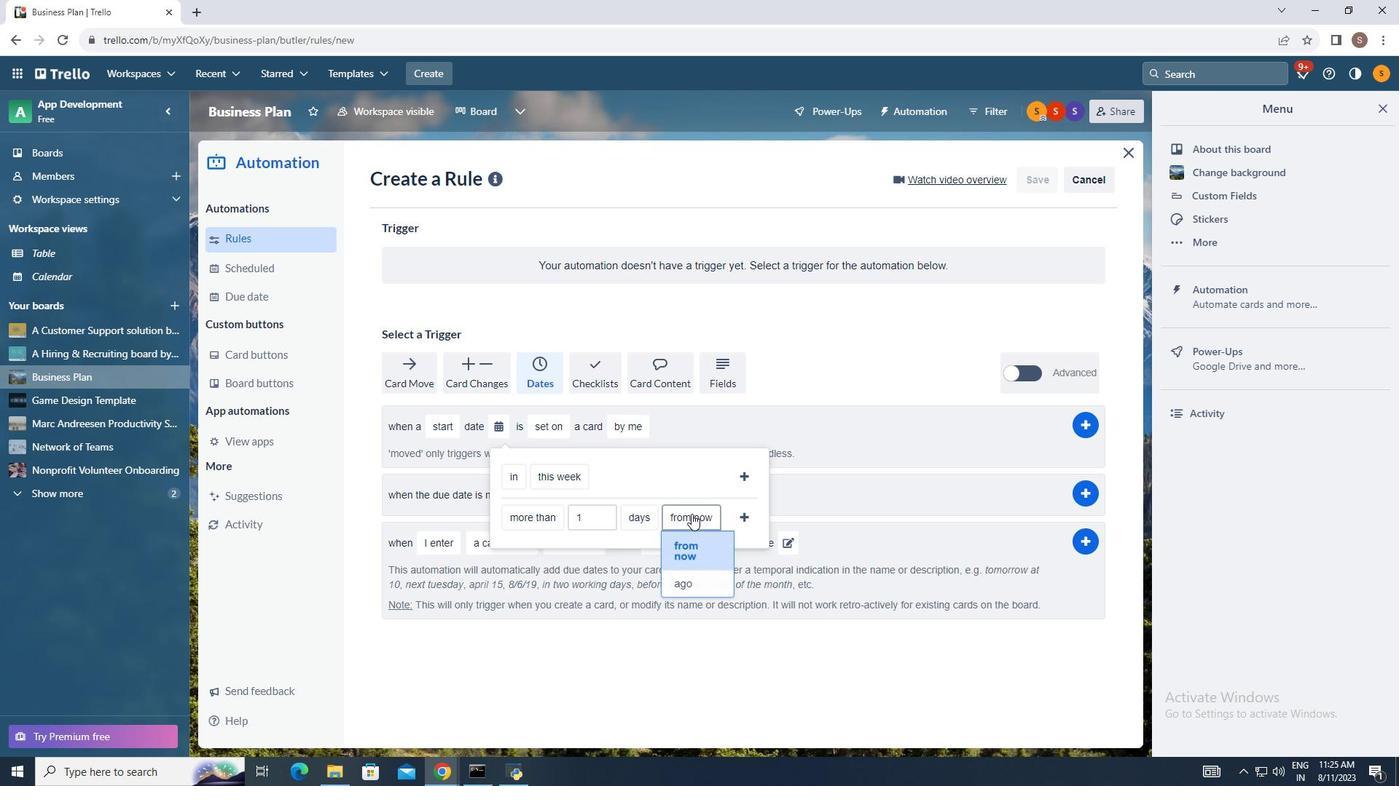 
Action: Mouse moved to (699, 545)
Screenshot: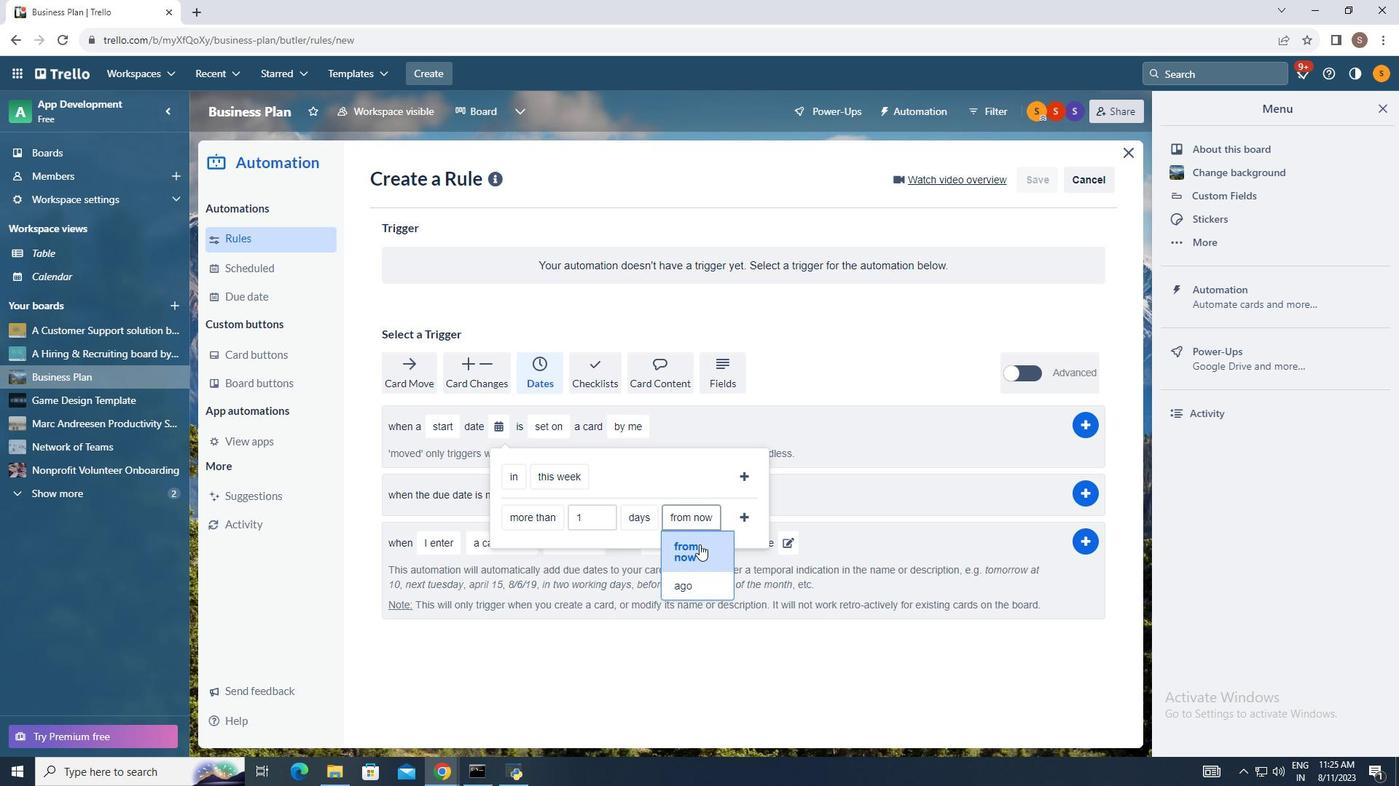 
Action: Mouse pressed left at (699, 545)
Screenshot: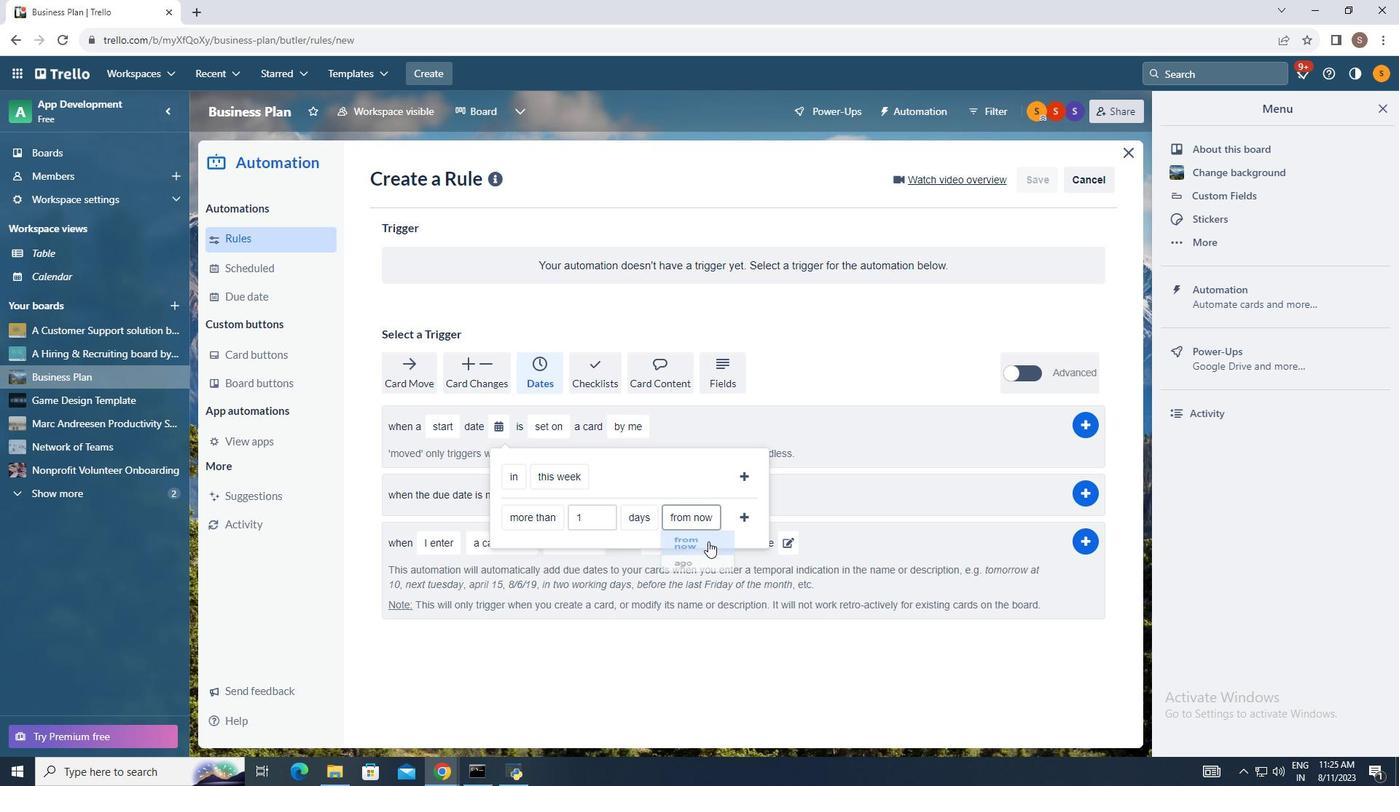 
Action: Mouse moved to (741, 518)
Screenshot: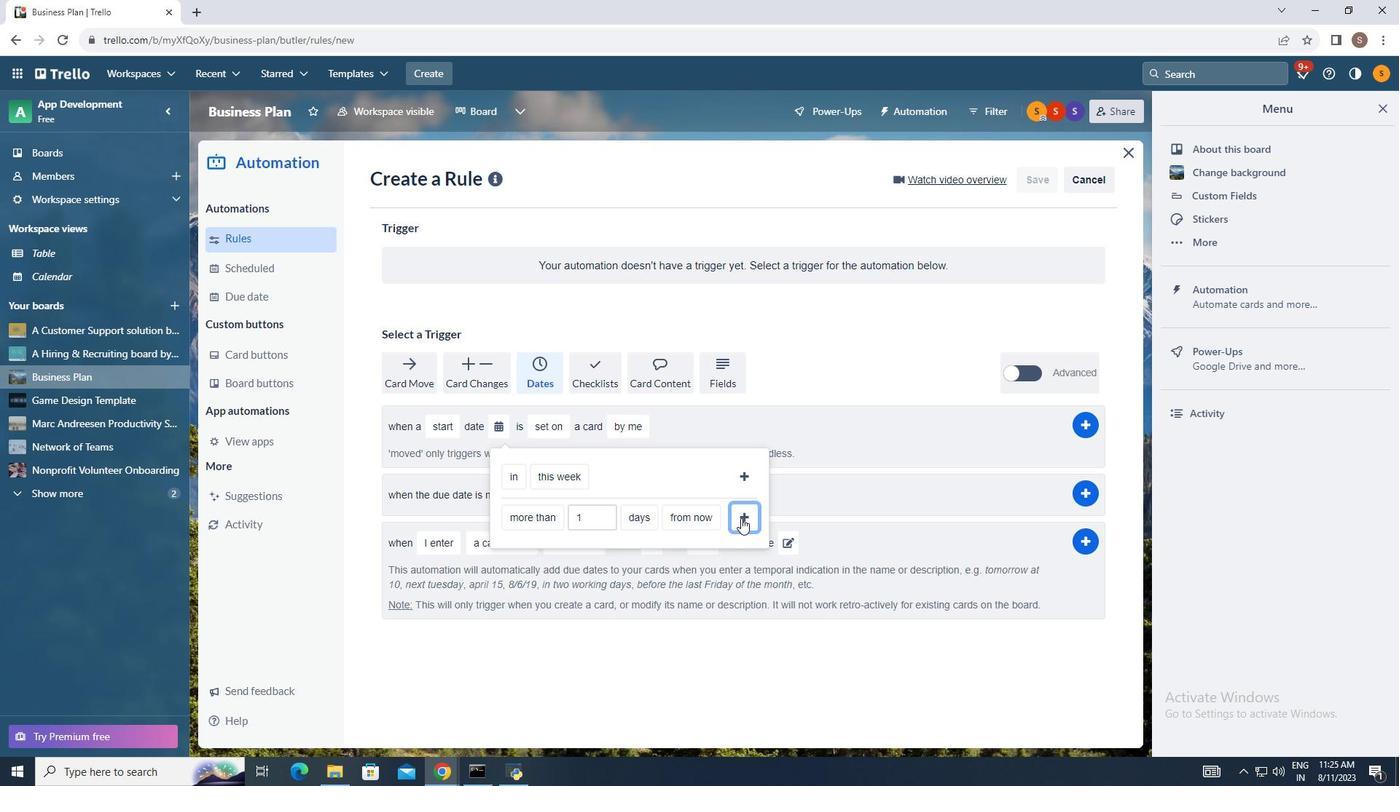 
Action: Mouse pressed left at (741, 518)
Screenshot: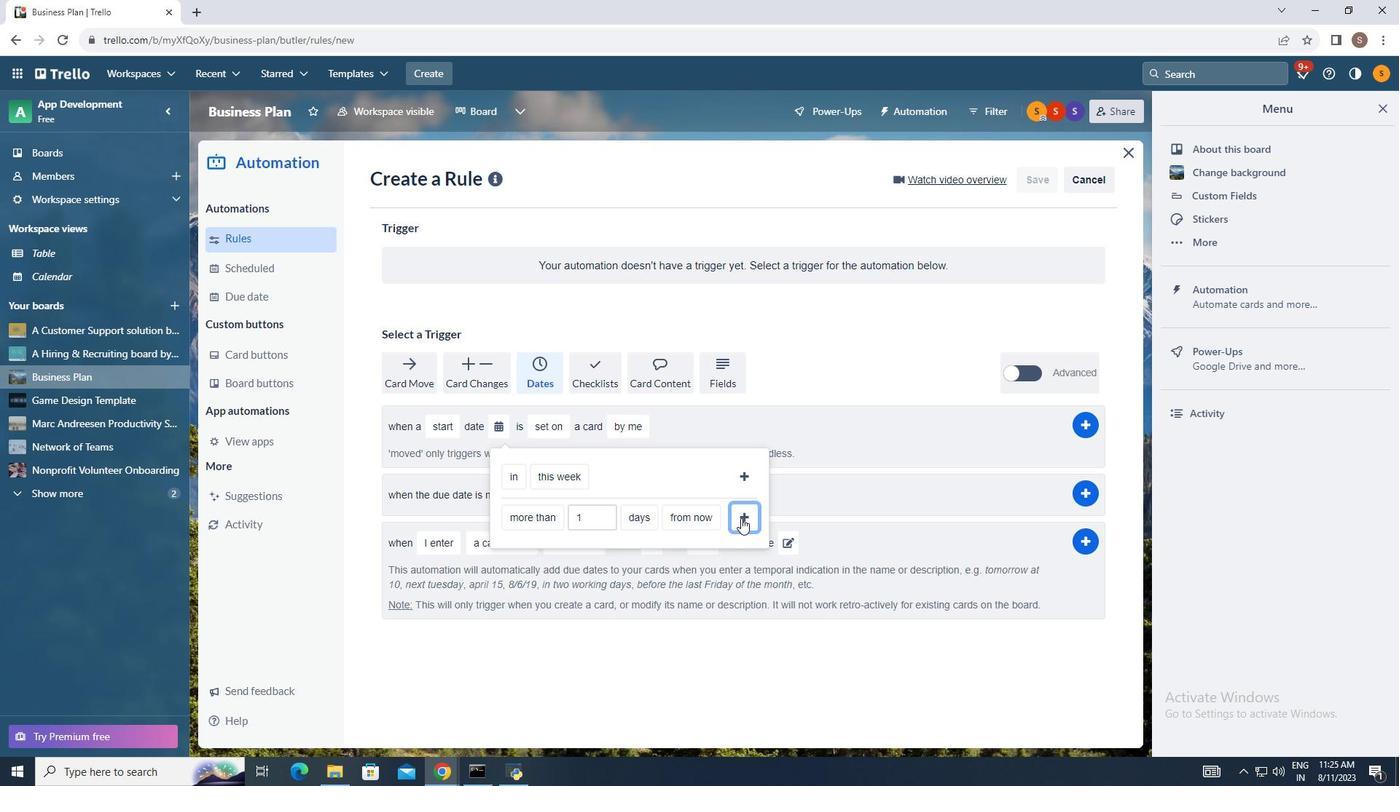 
Action: Mouse moved to (676, 426)
Screenshot: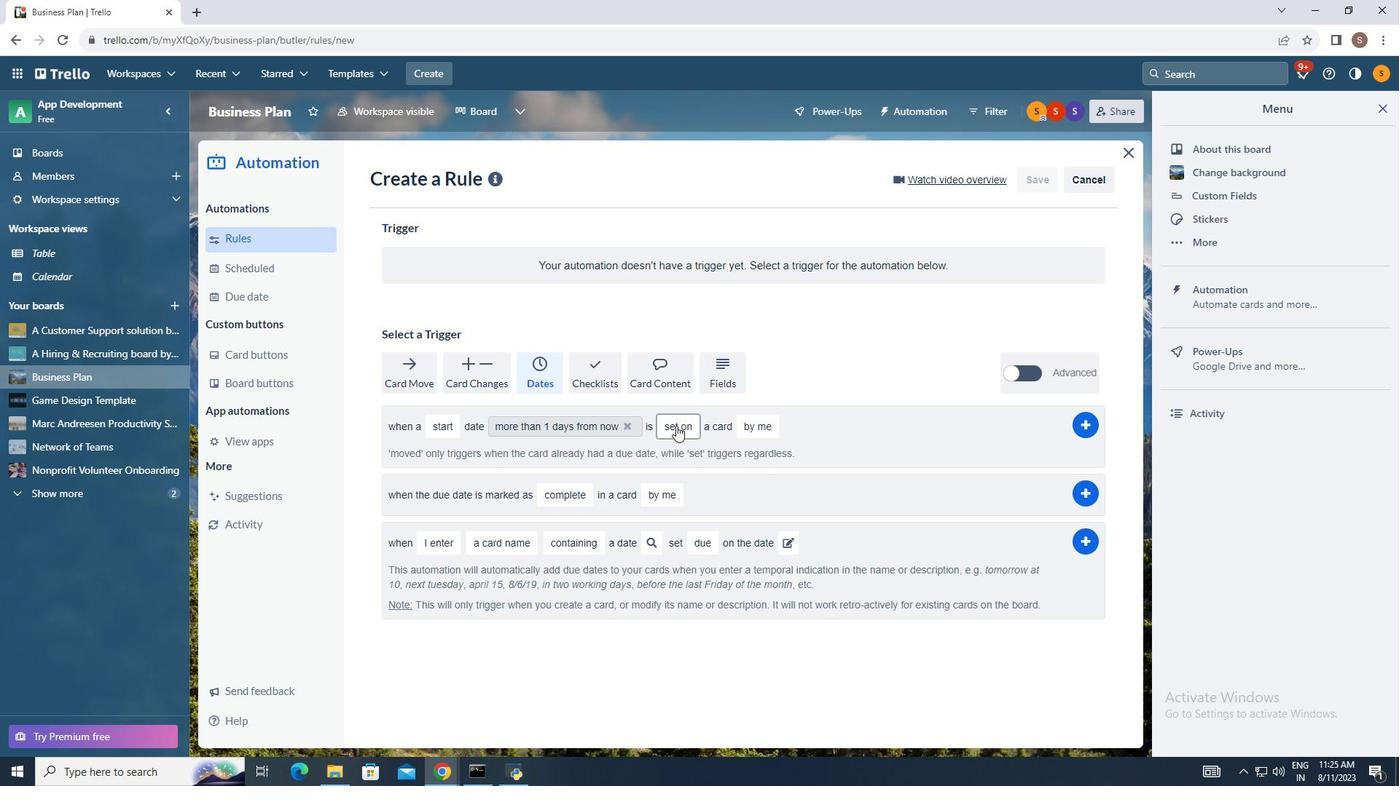 
Action: Mouse pressed left at (676, 426)
Screenshot: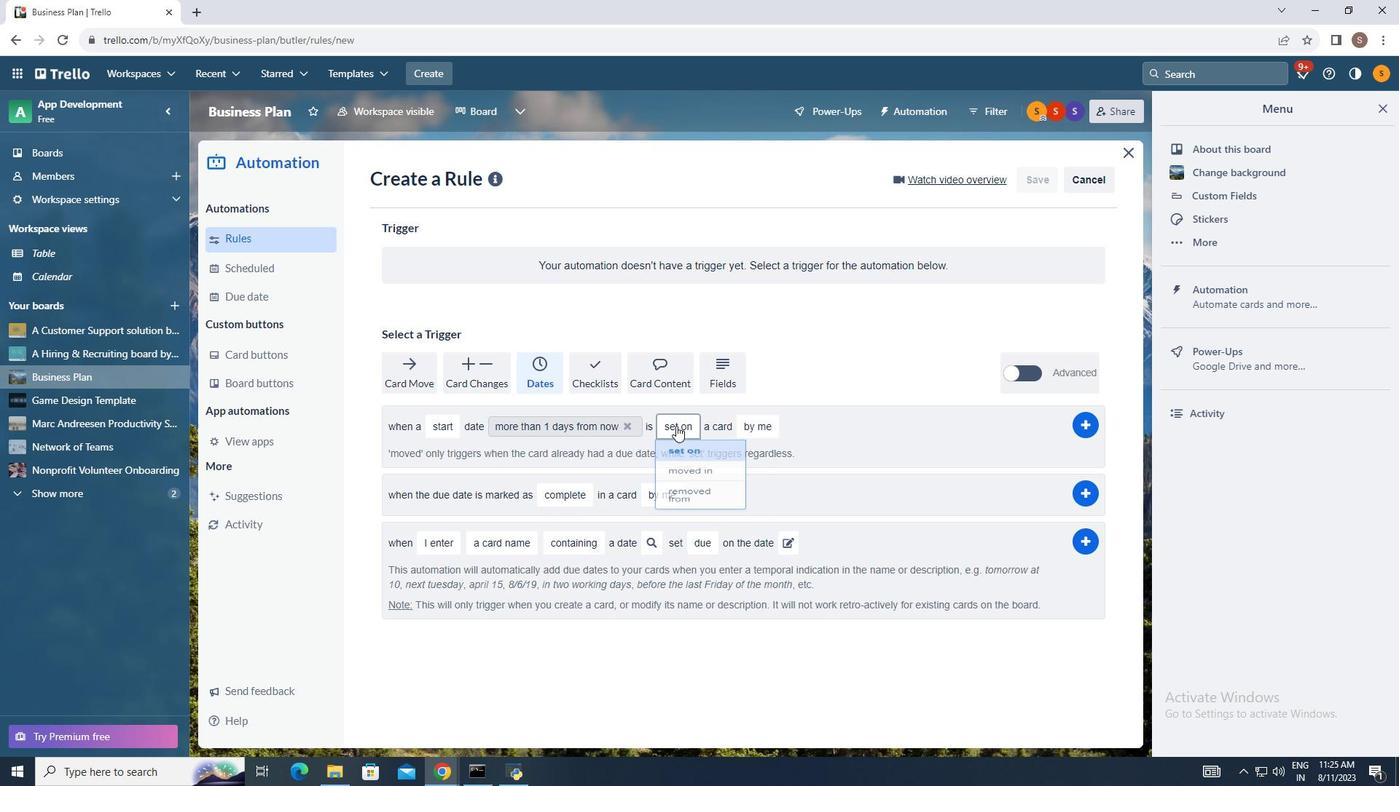 
Action: Mouse moved to (692, 489)
Screenshot: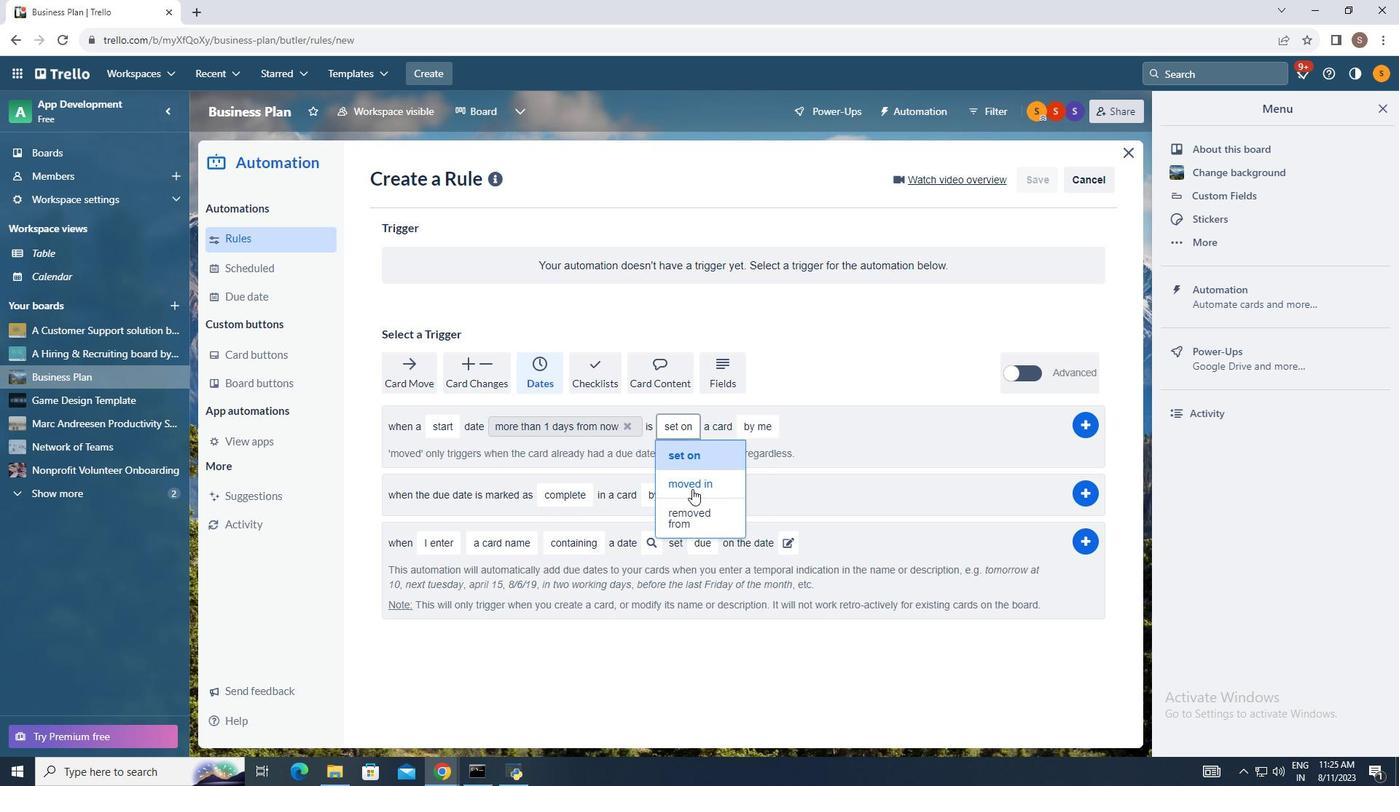 
Action: Mouse pressed left at (692, 489)
Screenshot: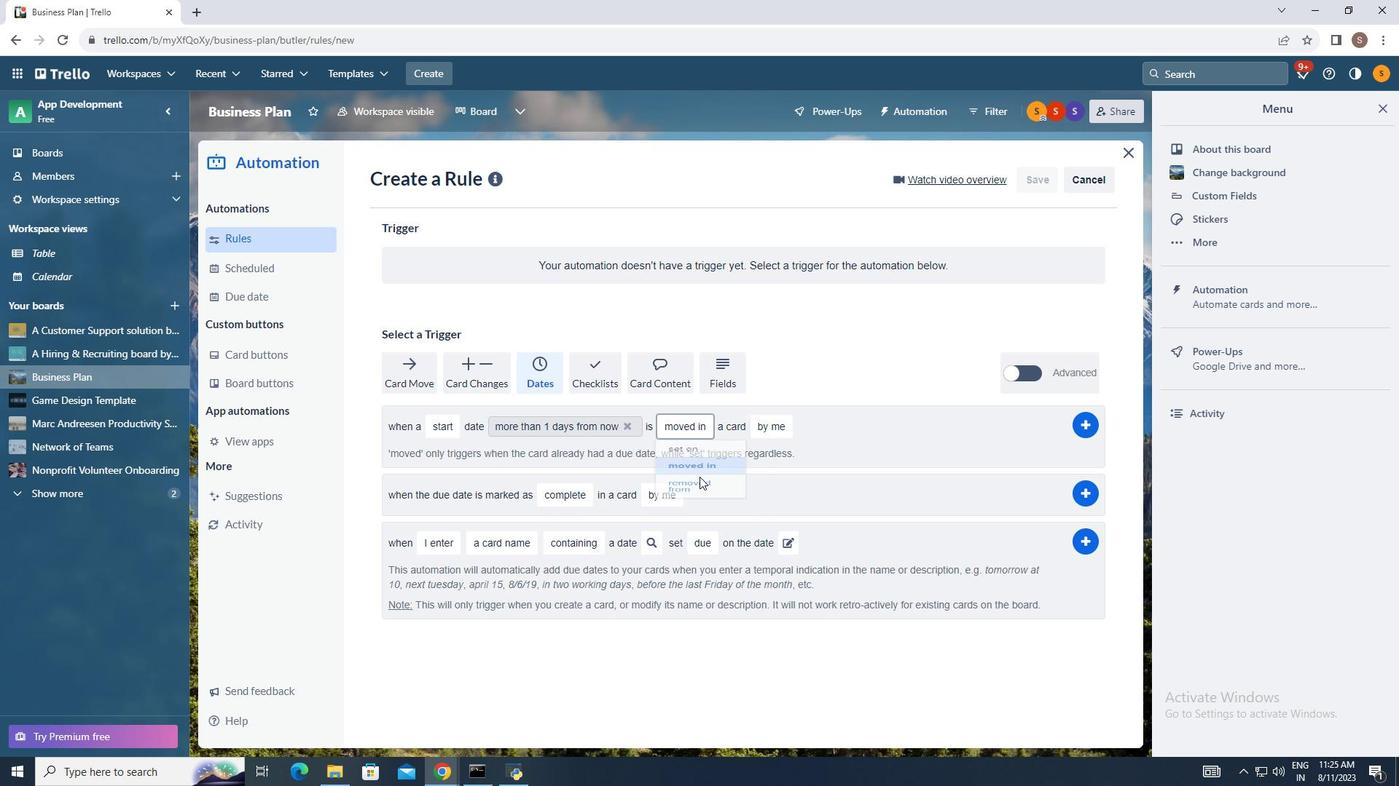 
Action: Mouse moved to (762, 424)
Screenshot: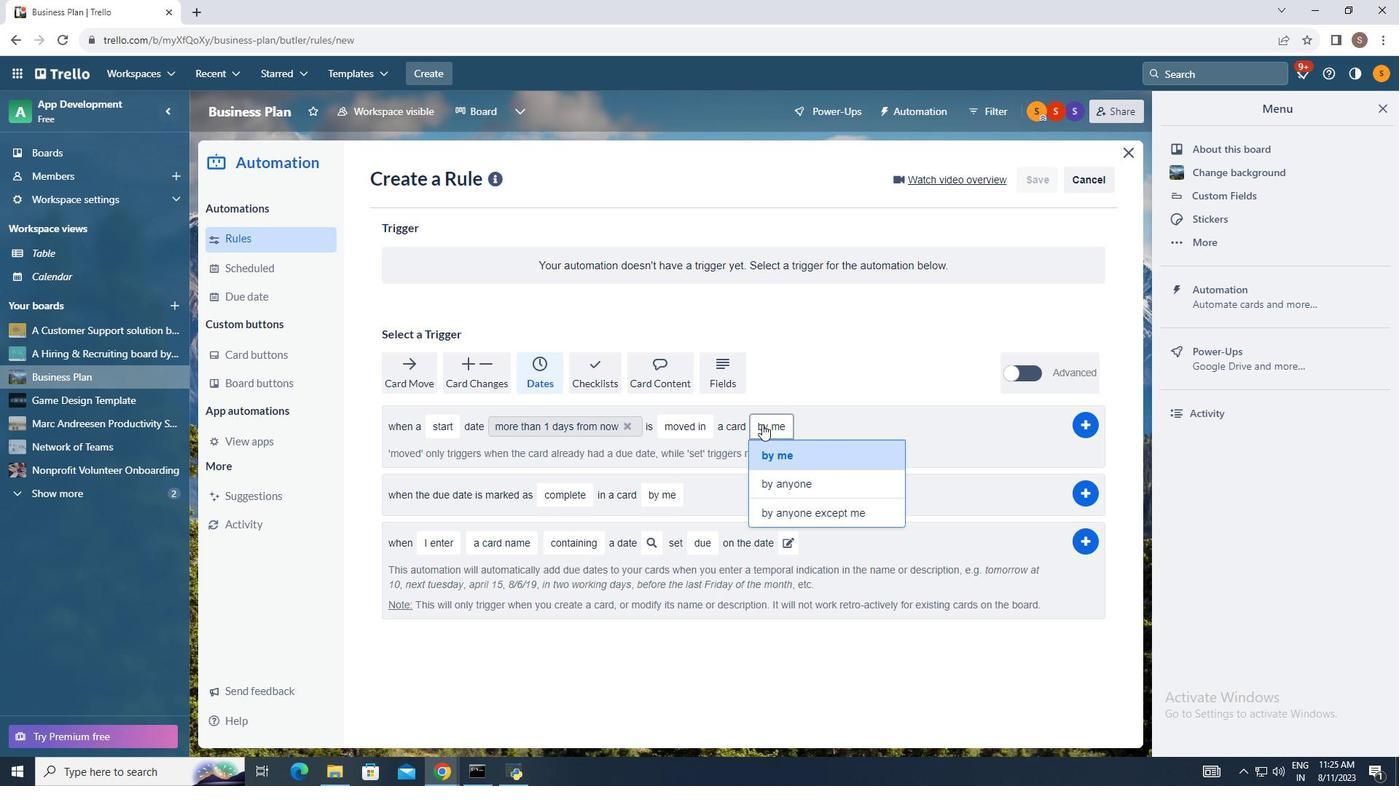 
Action: Mouse pressed left at (762, 424)
Screenshot: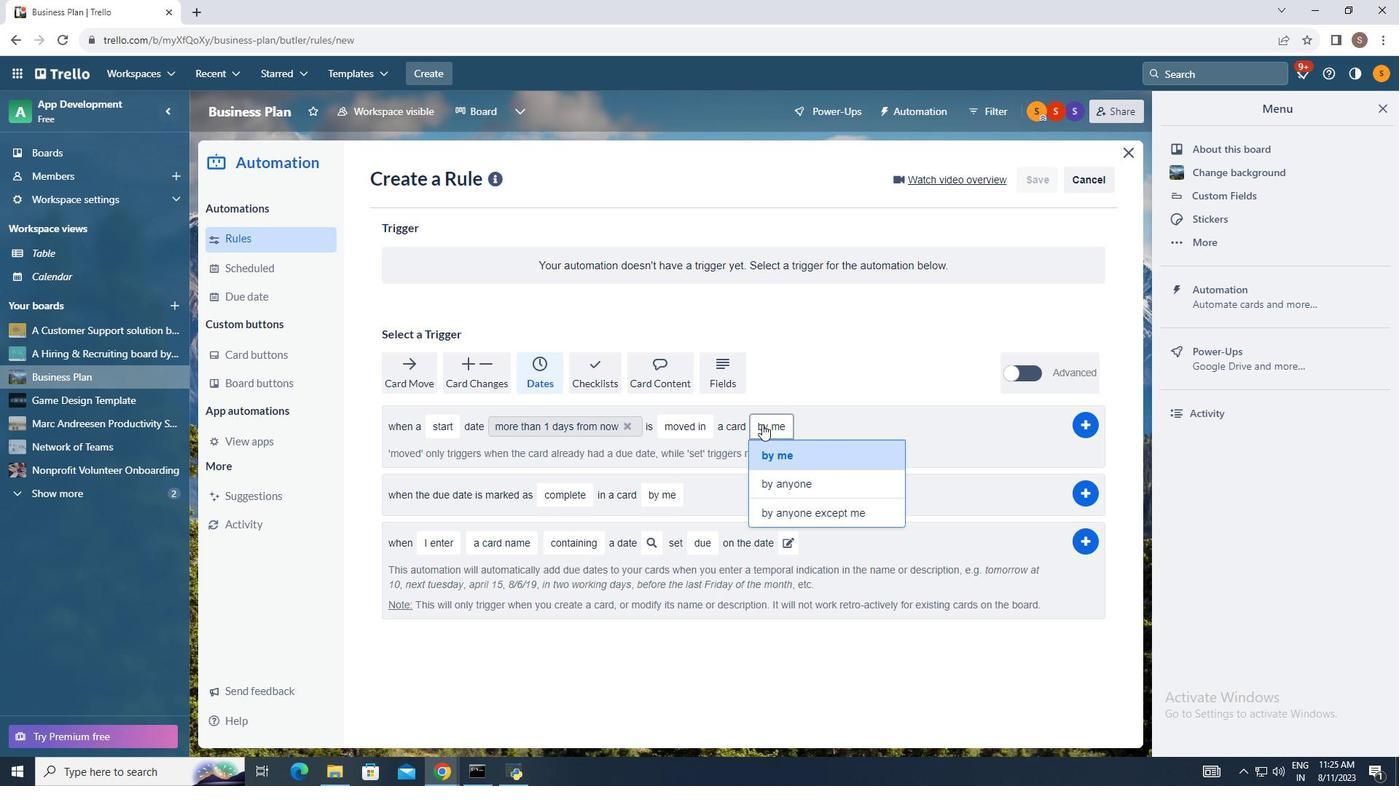 
Action: Mouse moved to (788, 509)
Screenshot: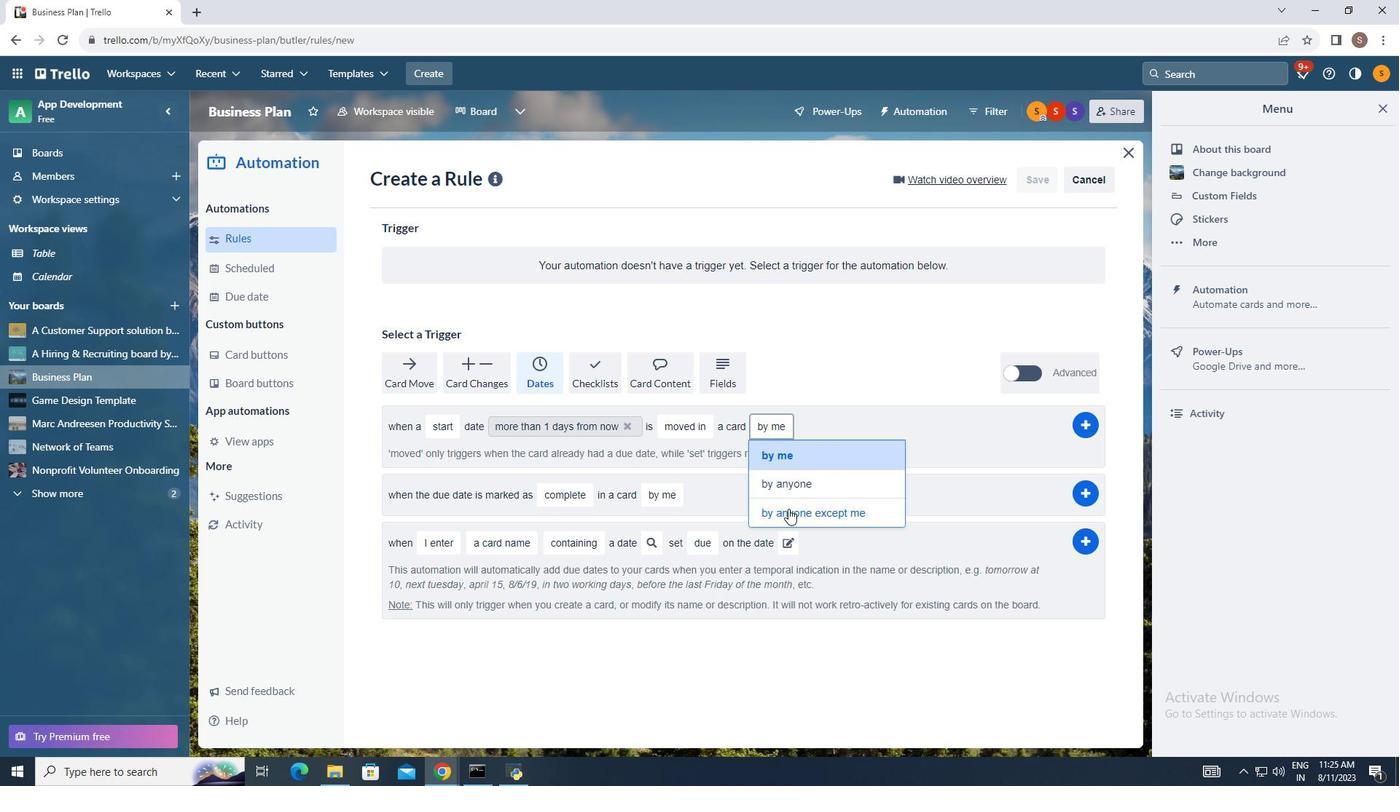 
Action: Mouse pressed left at (788, 509)
Screenshot: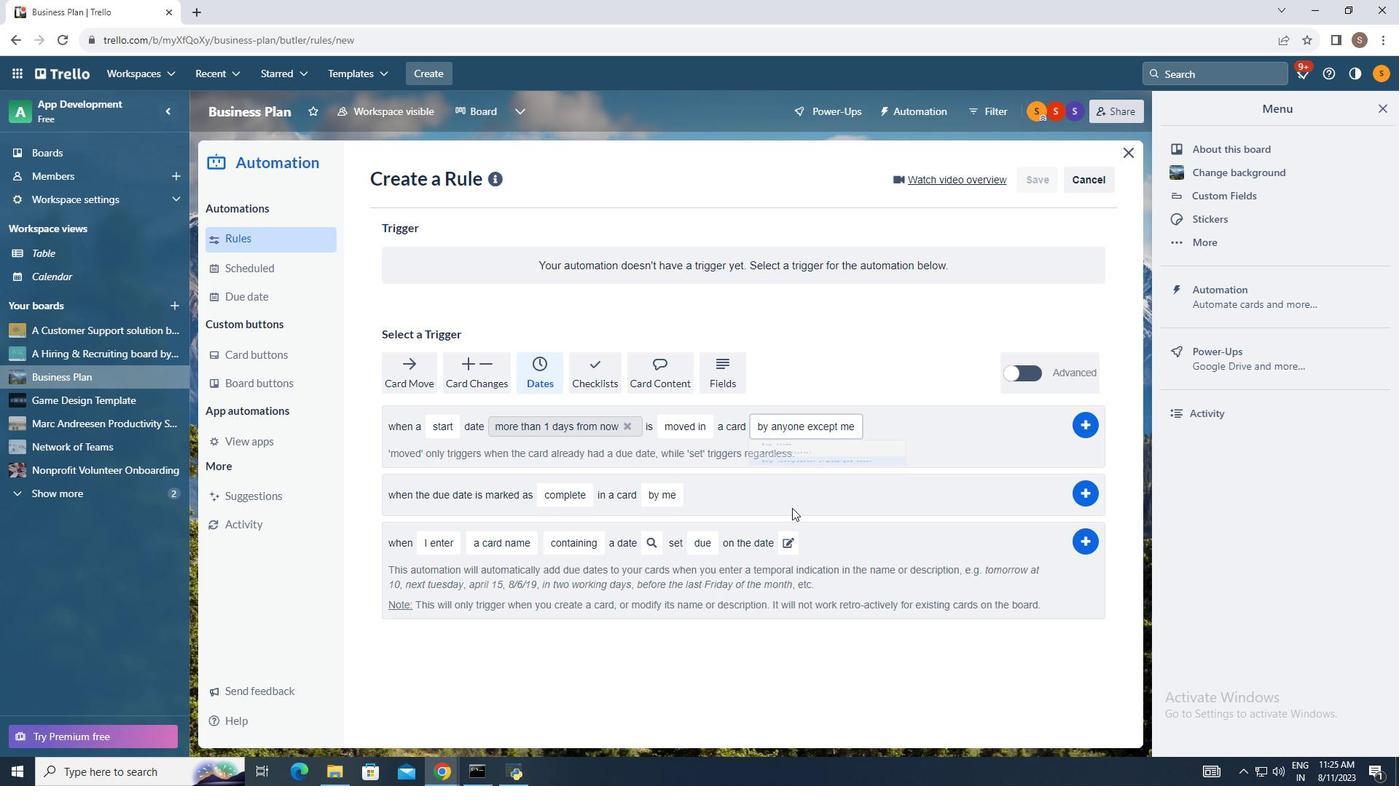 
Action: Mouse moved to (1082, 424)
Screenshot: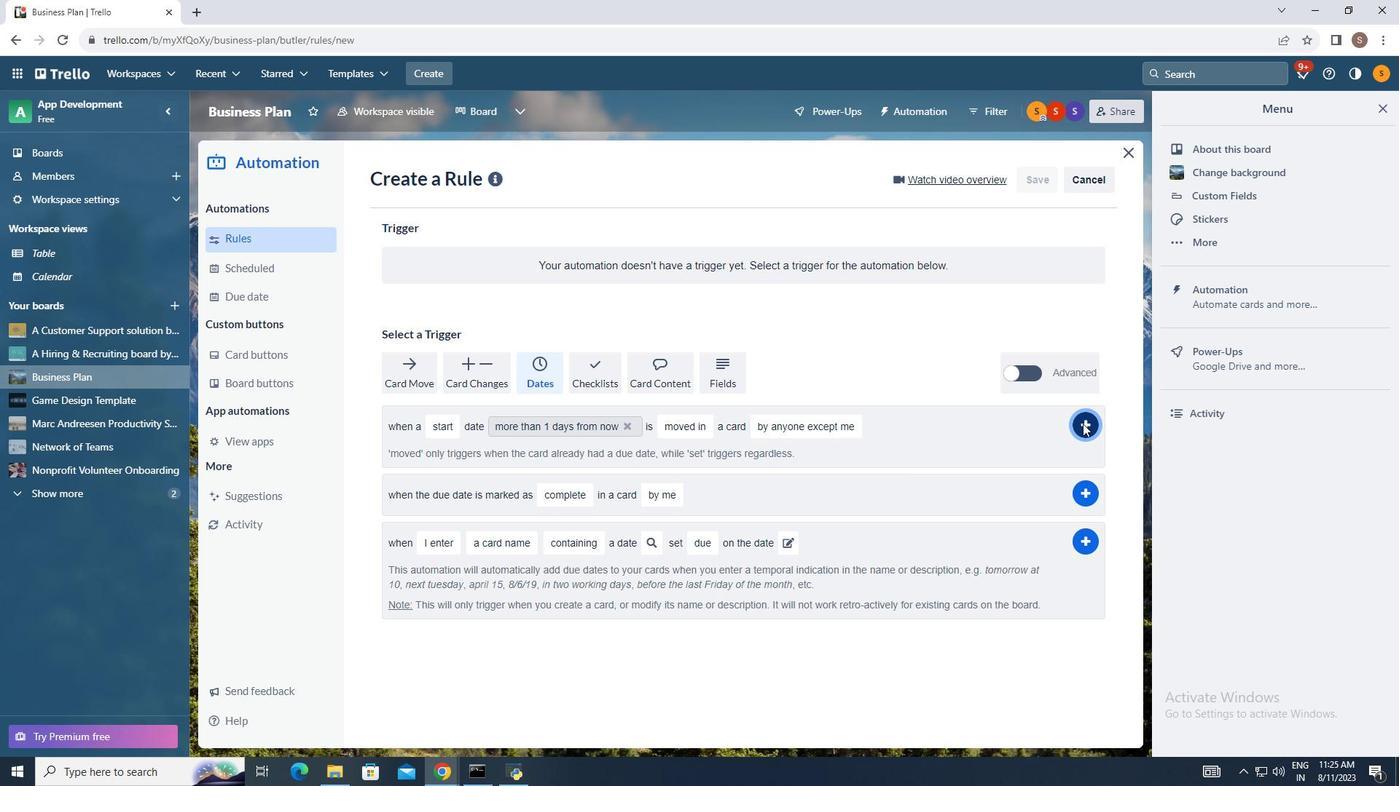 
Action: Mouse pressed left at (1082, 424)
Screenshot: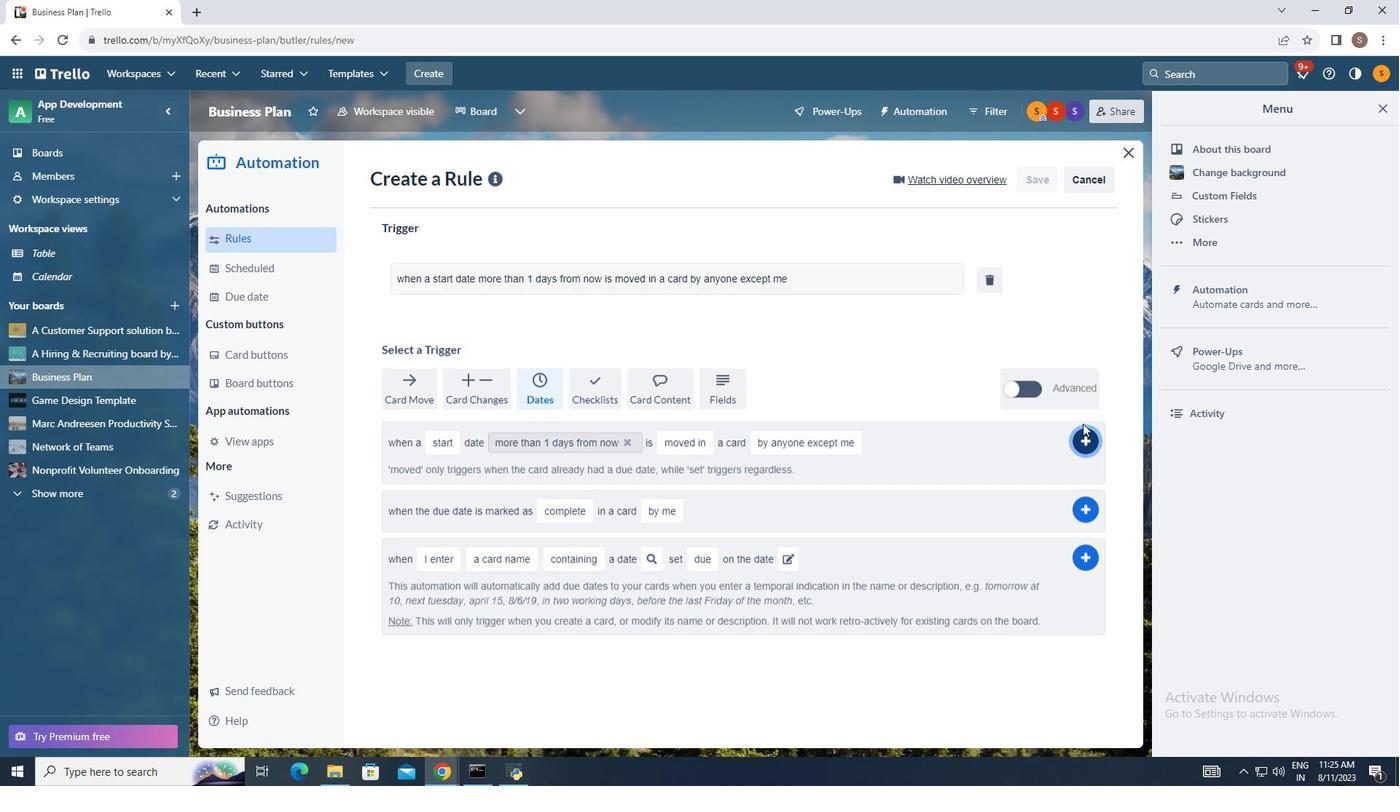
Action: Mouse moved to (1143, 432)
Screenshot: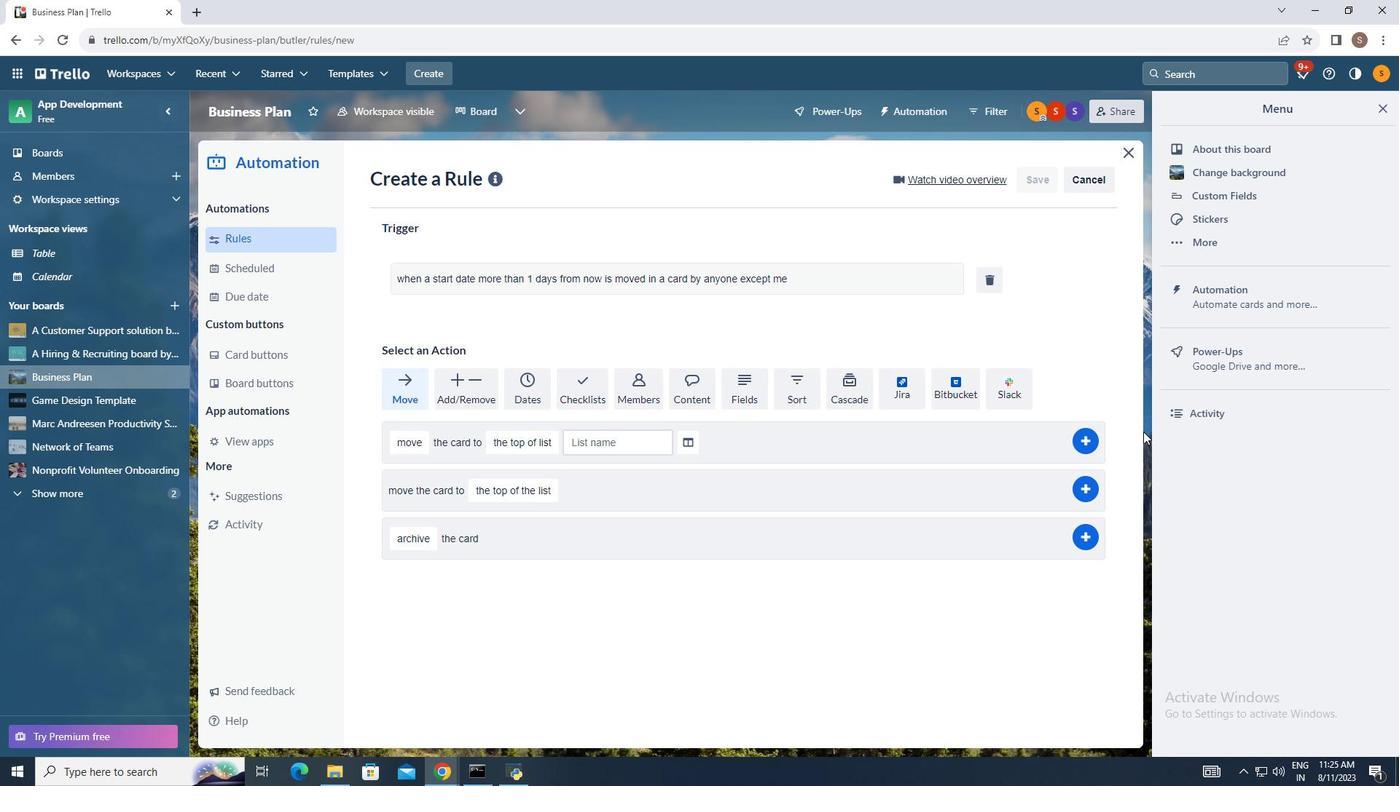 
